 Task: Search one way flight ticket for 3 adults, 3 children in business from Dallas: Dallas Fort Worth International Airport to Greensboro: Piedmont Triad International Airport on 5-1-2023. Choice of flights is Frontier. Number of bags: 4 checked bags. Price is upto 74000. Outbound departure time preference is 10:30.
Action: Mouse moved to (206, 338)
Screenshot: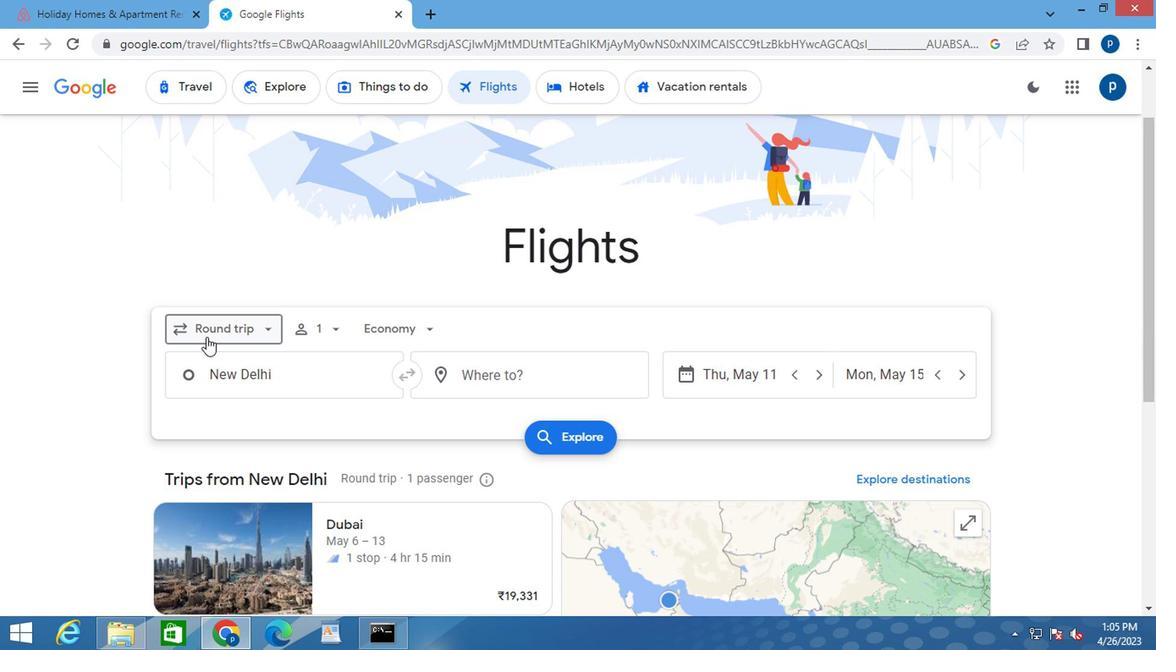 
Action: Mouse pressed left at (206, 338)
Screenshot: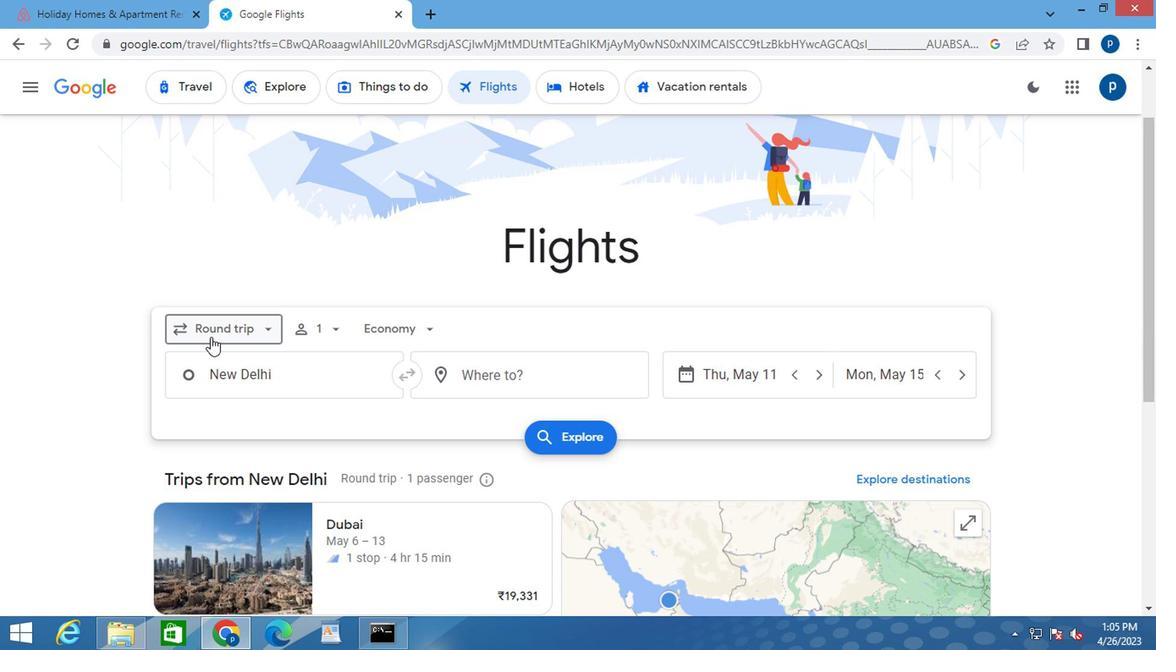 
Action: Mouse moved to (239, 410)
Screenshot: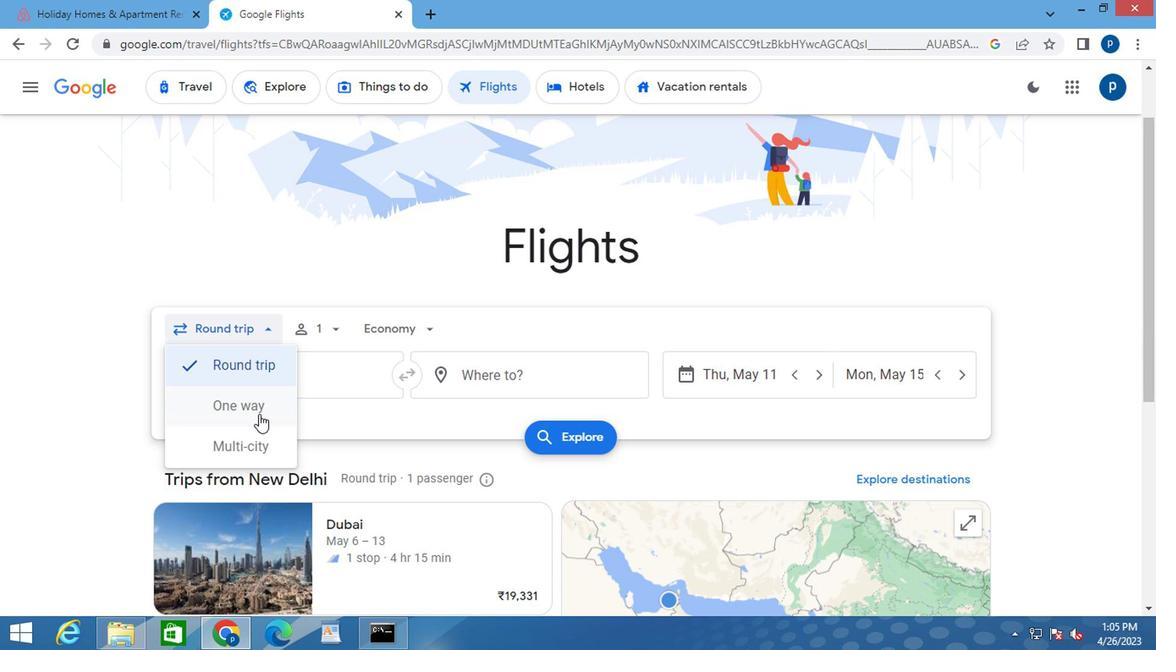 
Action: Mouse pressed left at (239, 410)
Screenshot: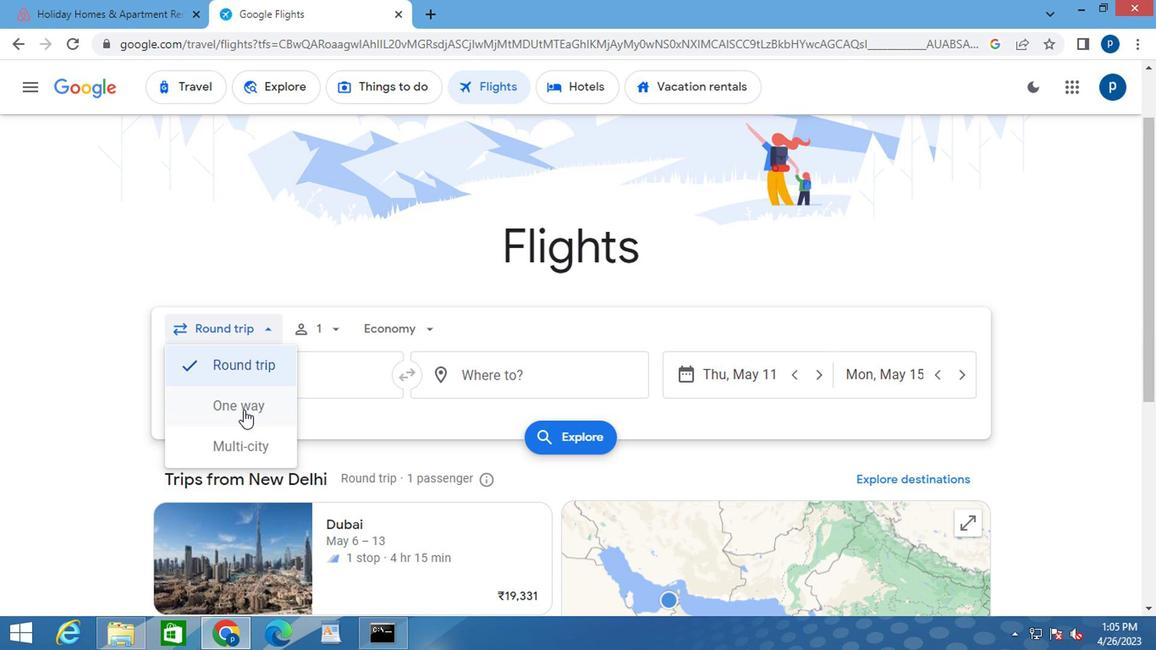 
Action: Mouse moved to (324, 331)
Screenshot: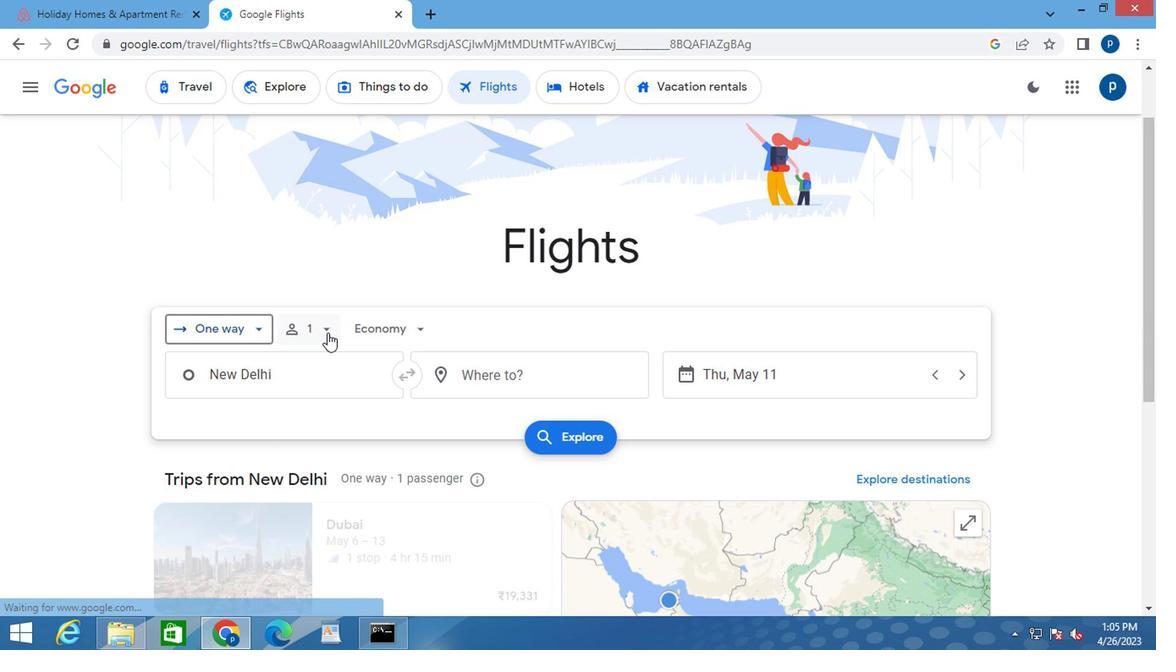
Action: Mouse pressed left at (324, 331)
Screenshot: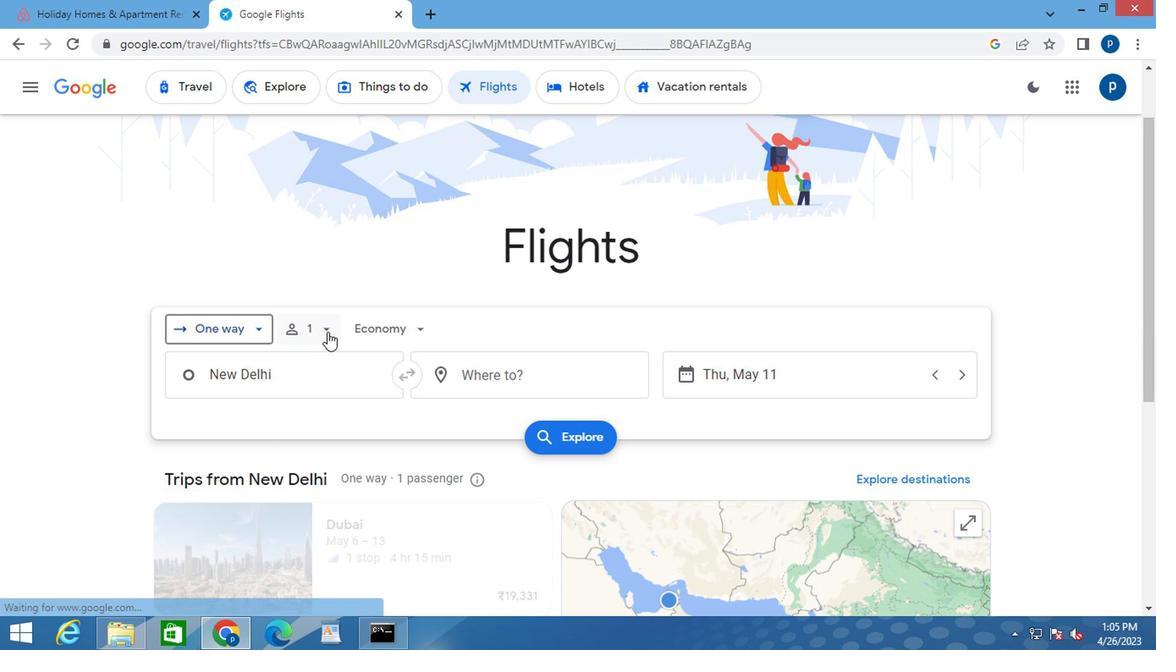 
Action: Mouse moved to (455, 371)
Screenshot: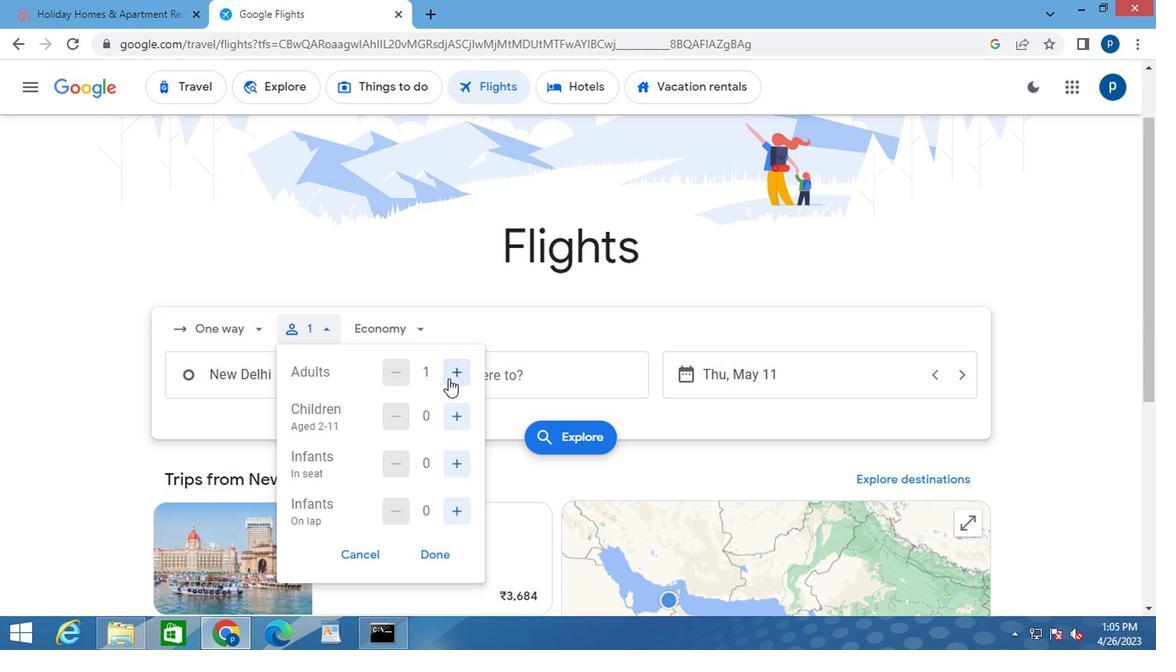 
Action: Mouse pressed left at (455, 371)
Screenshot: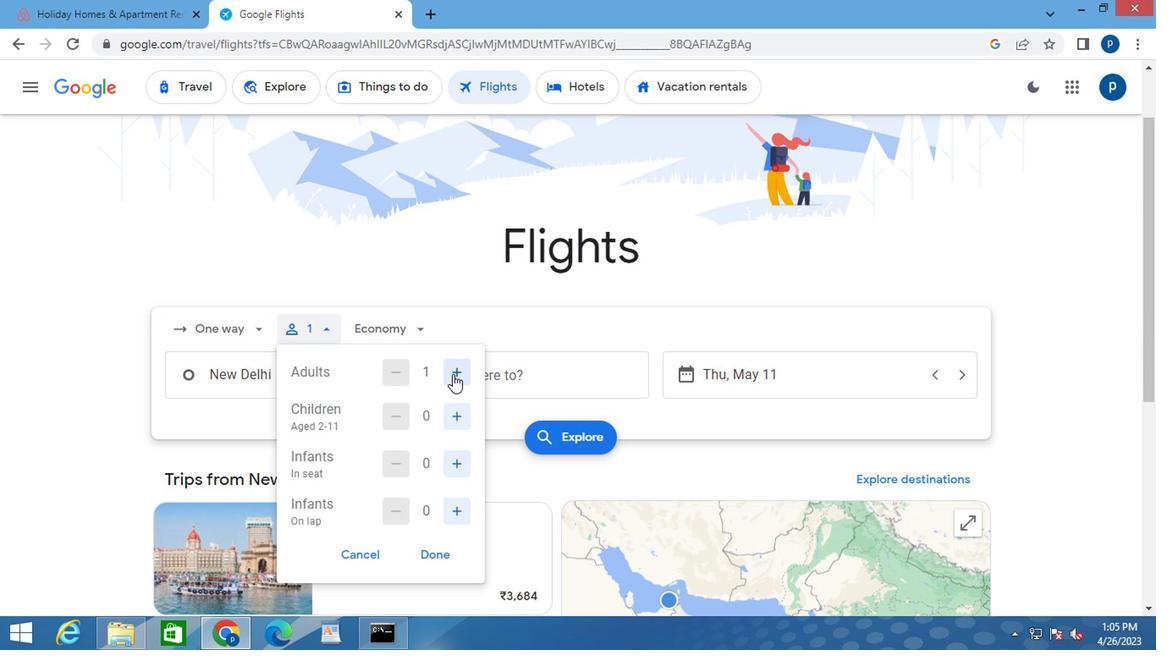 
Action: Mouse pressed left at (455, 371)
Screenshot: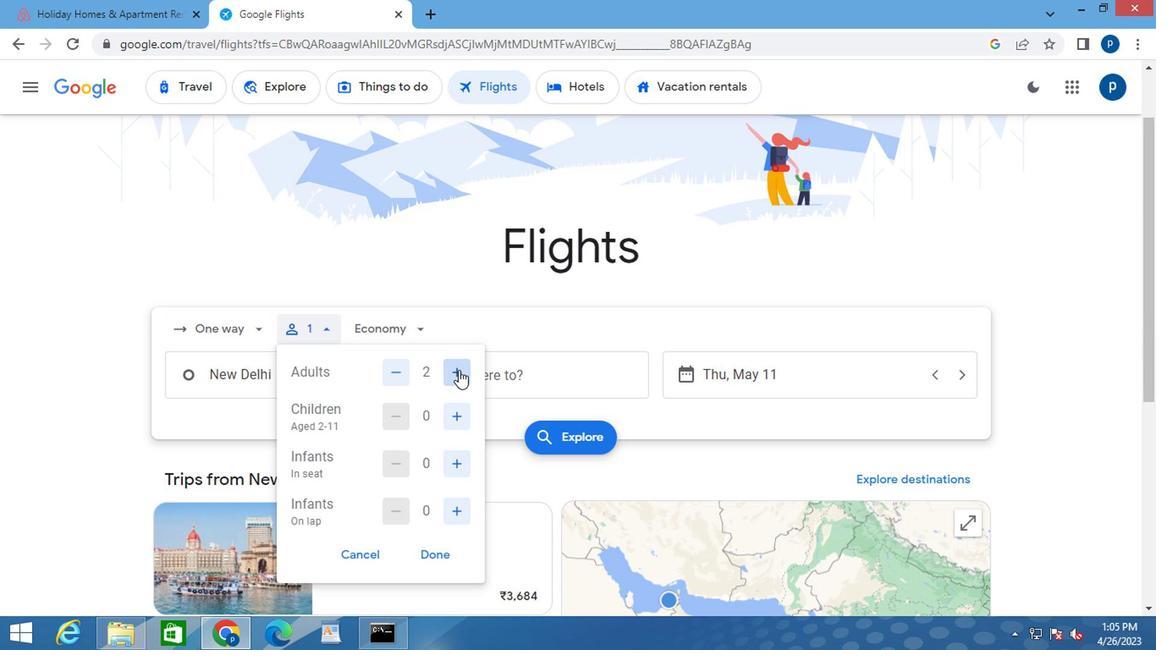 
Action: Mouse moved to (445, 410)
Screenshot: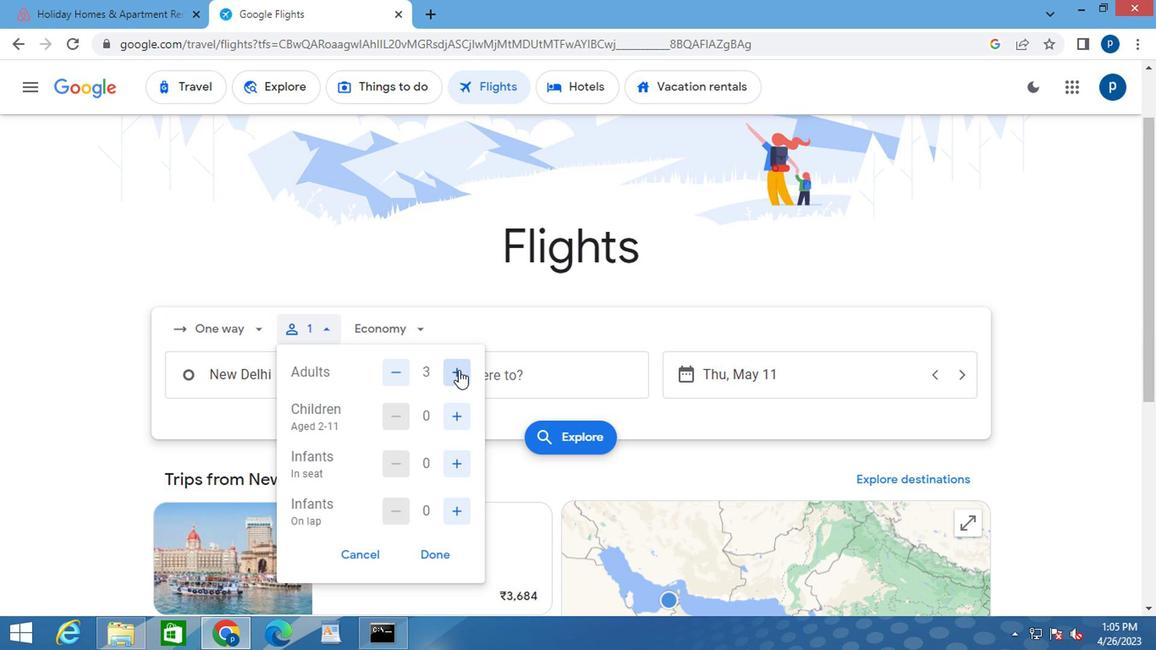 
Action: Mouse pressed left at (445, 410)
Screenshot: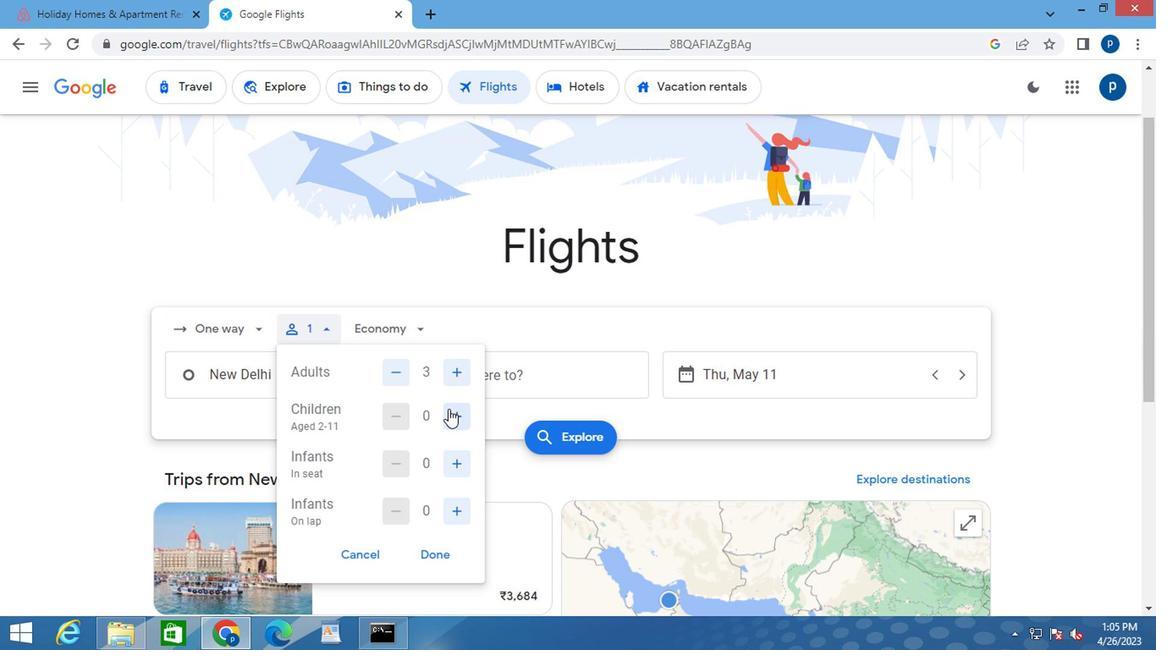 
Action: Mouse pressed left at (445, 410)
Screenshot: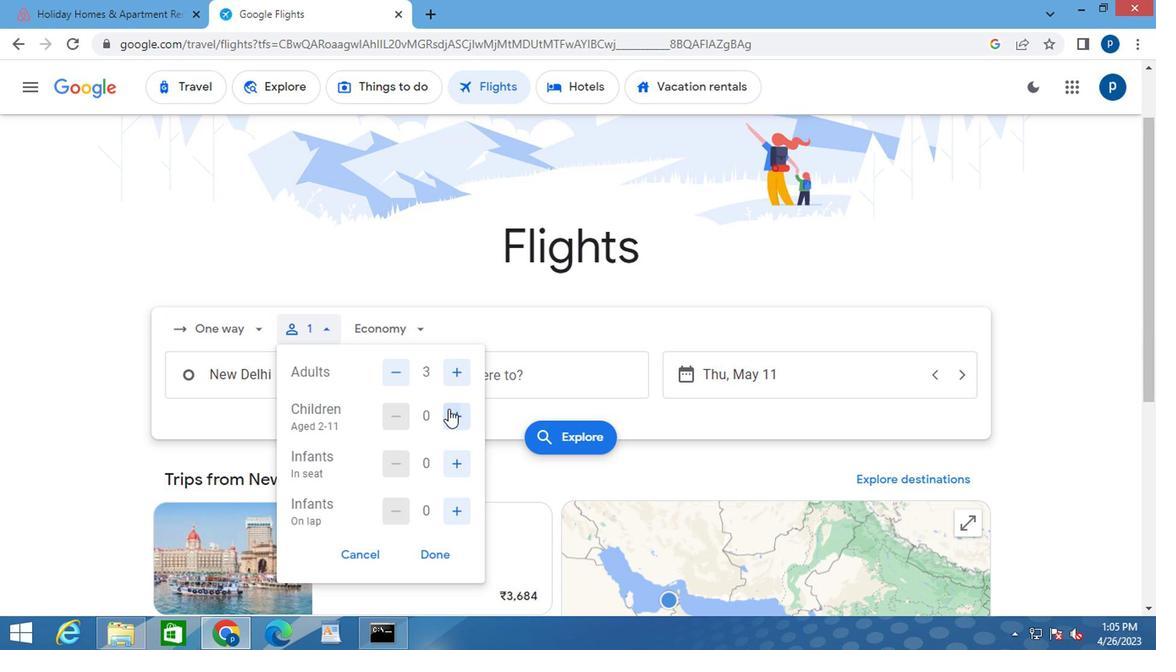 
Action: Mouse pressed left at (445, 410)
Screenshot: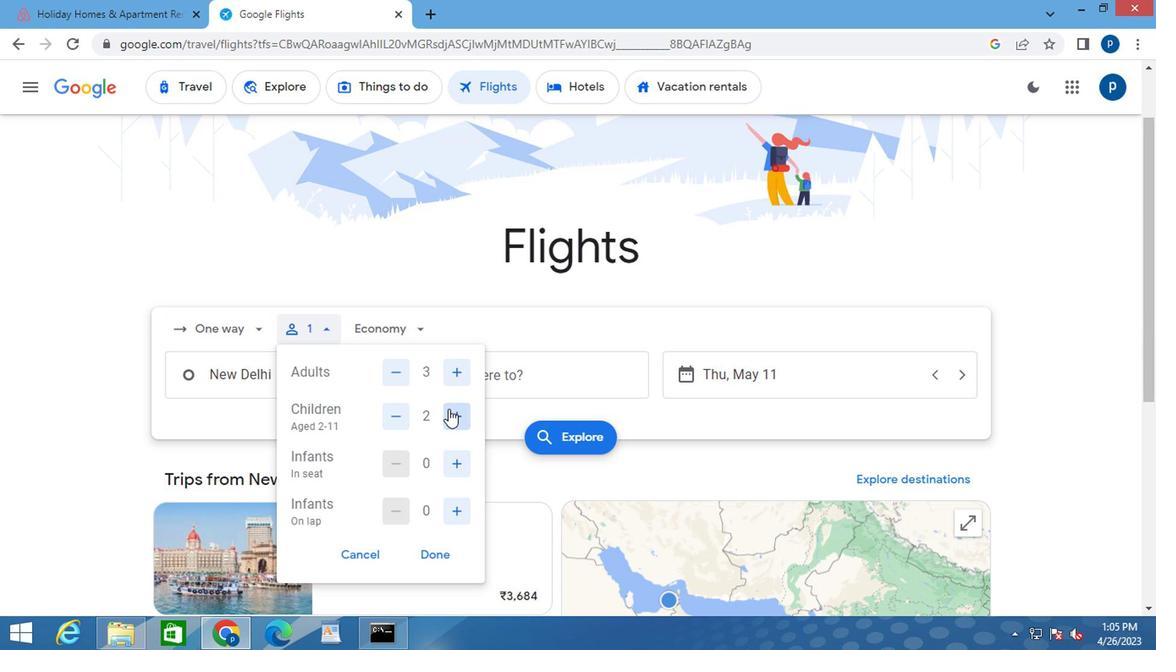 
Action: Mouse moved to (425, 547)
Screenshot: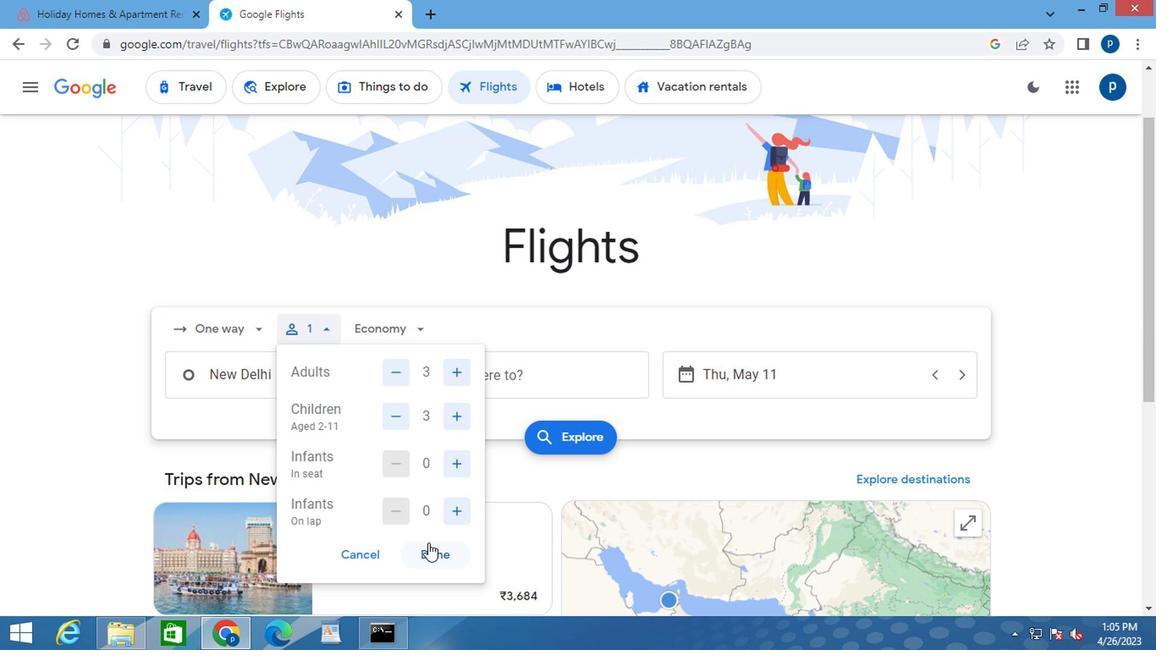 
Action: Mouse pressed left at (425, 547)
Screenshot: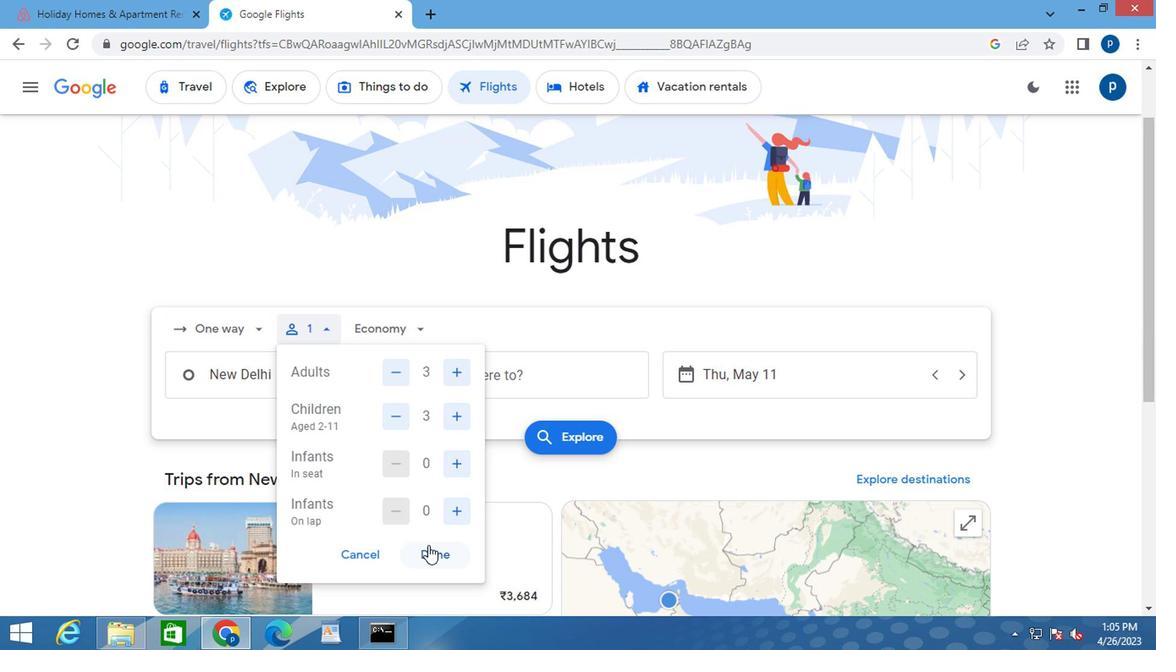 
Action: Mouse moved to (378, 321)
Screenshot: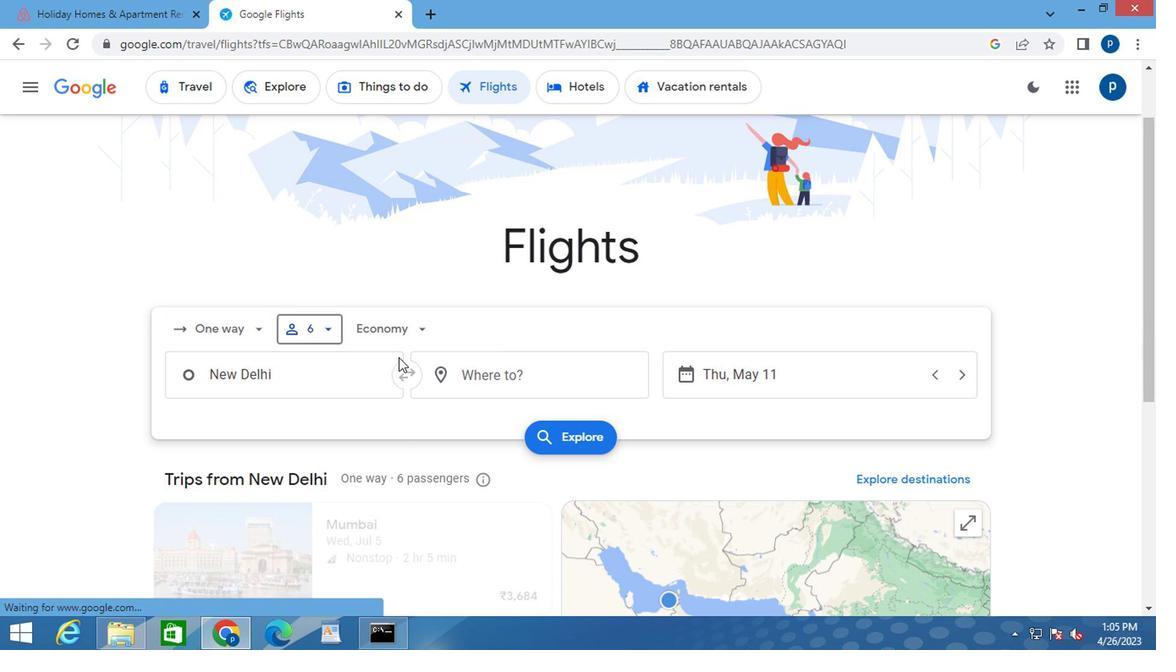 
Action: Mouse pressed left at (378, 321)
Screenshot: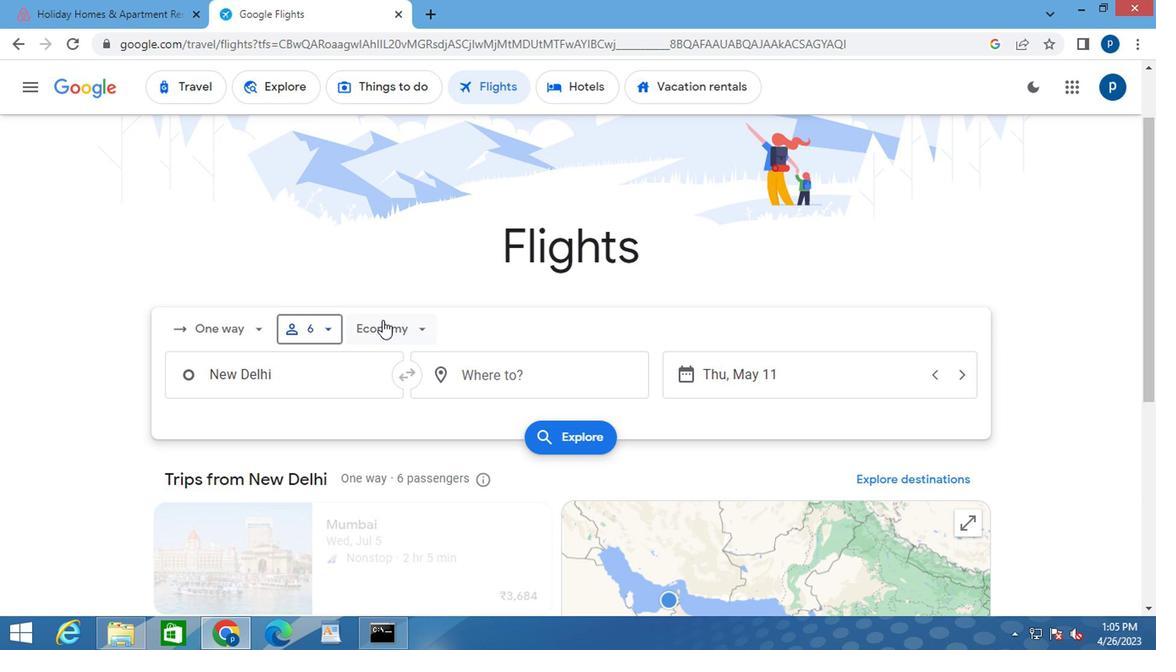 
Action: Mouse moved to (418, 441)
Screenshot: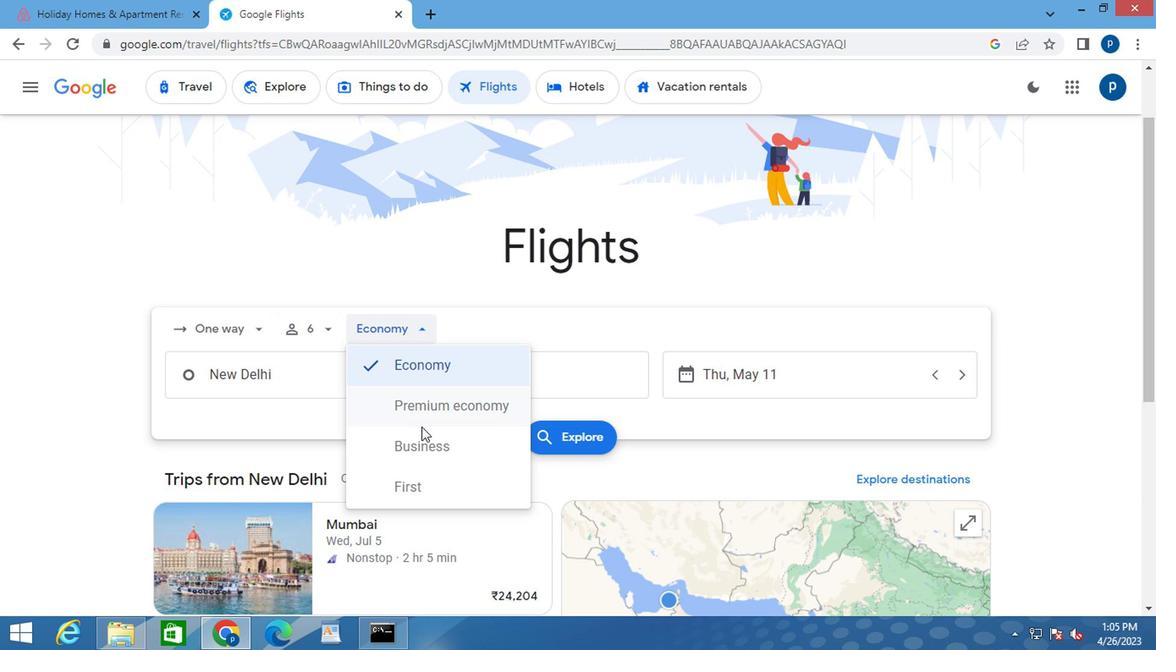 
Action: Mouse pressed left at (418, 441)
Screenshot: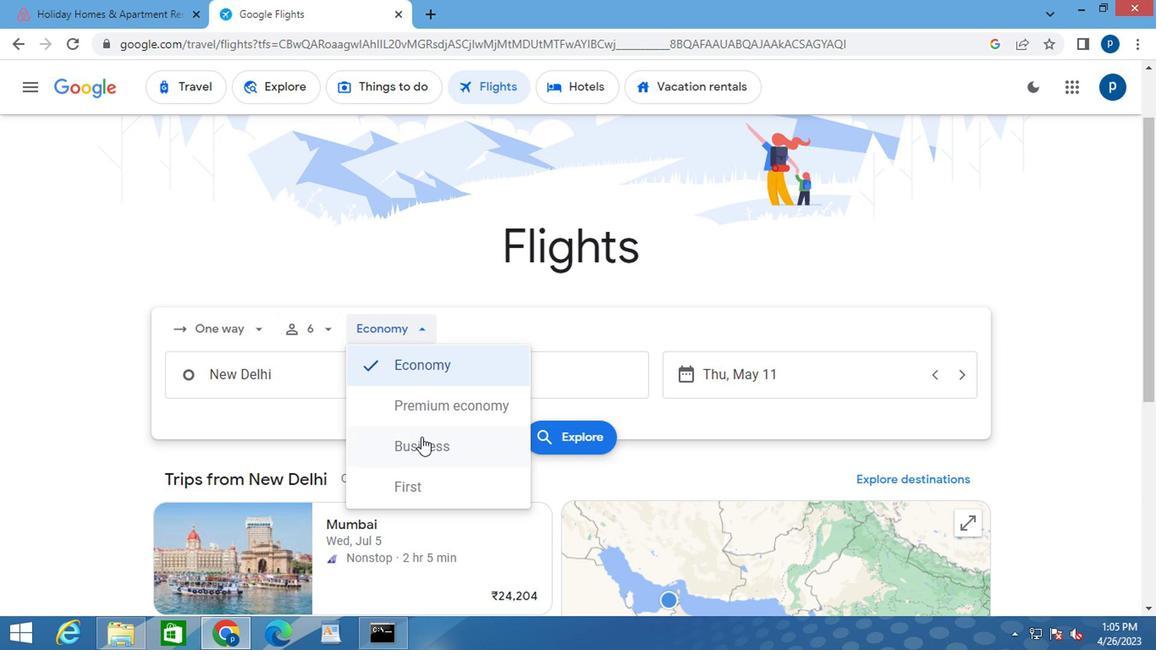 
Action: Mouse moved to (283, 374)
Screenshot: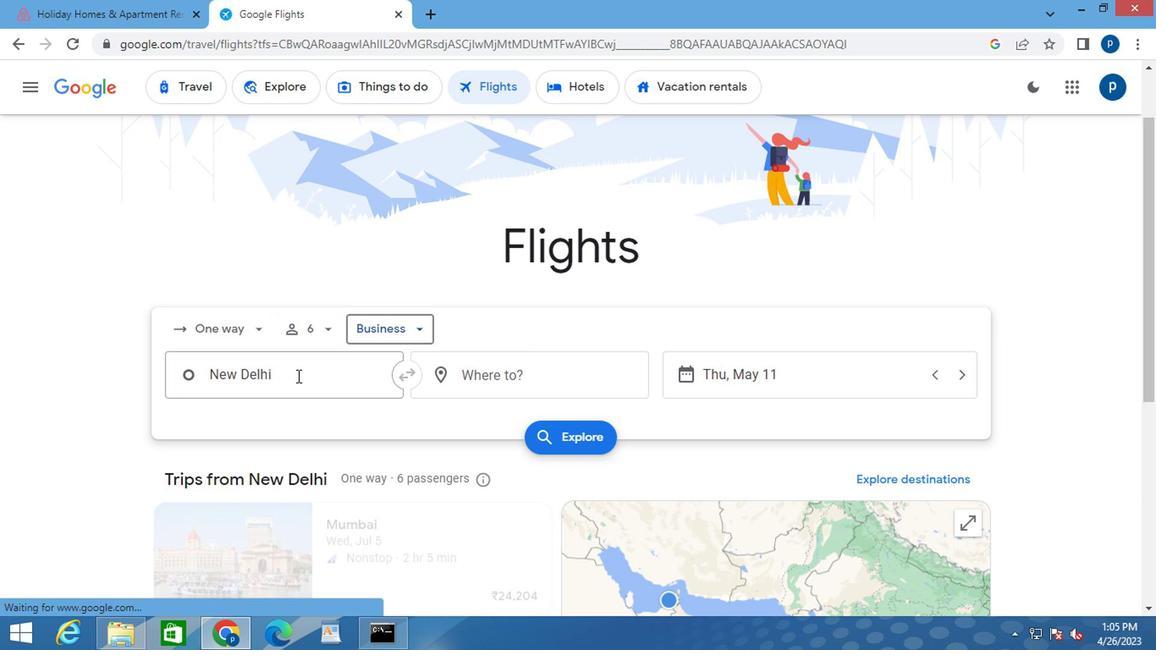 
Action: Mouse pressed left at (283, 374)
Screenshot: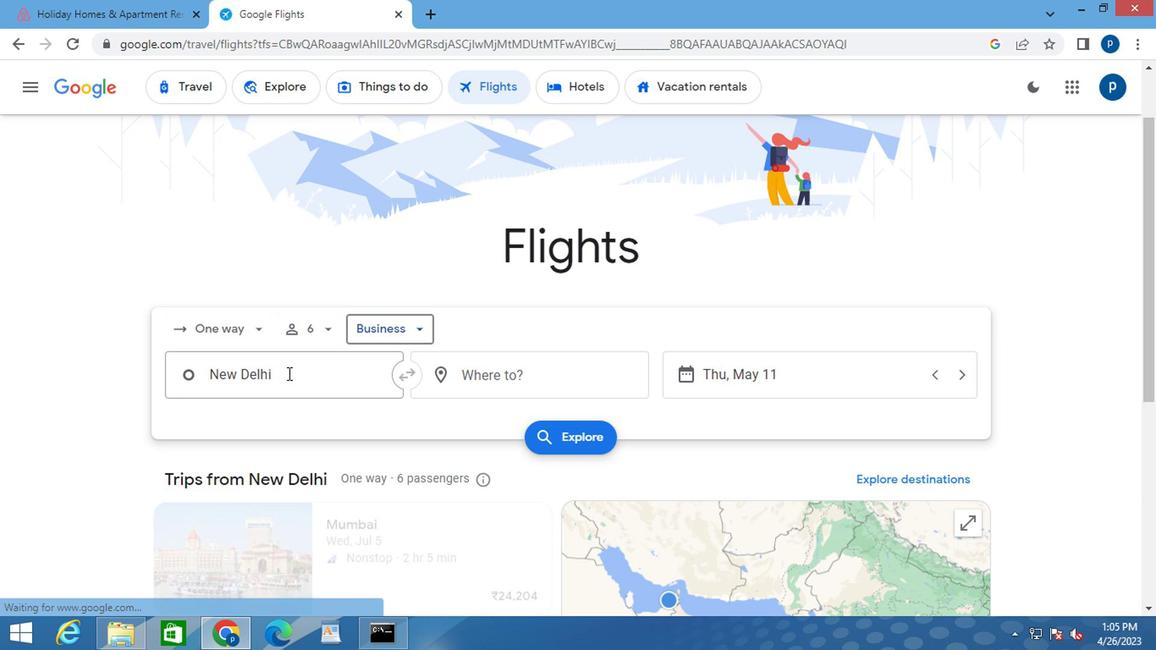 
Action: Mouse pressed left at (283, 374)
Screenshot: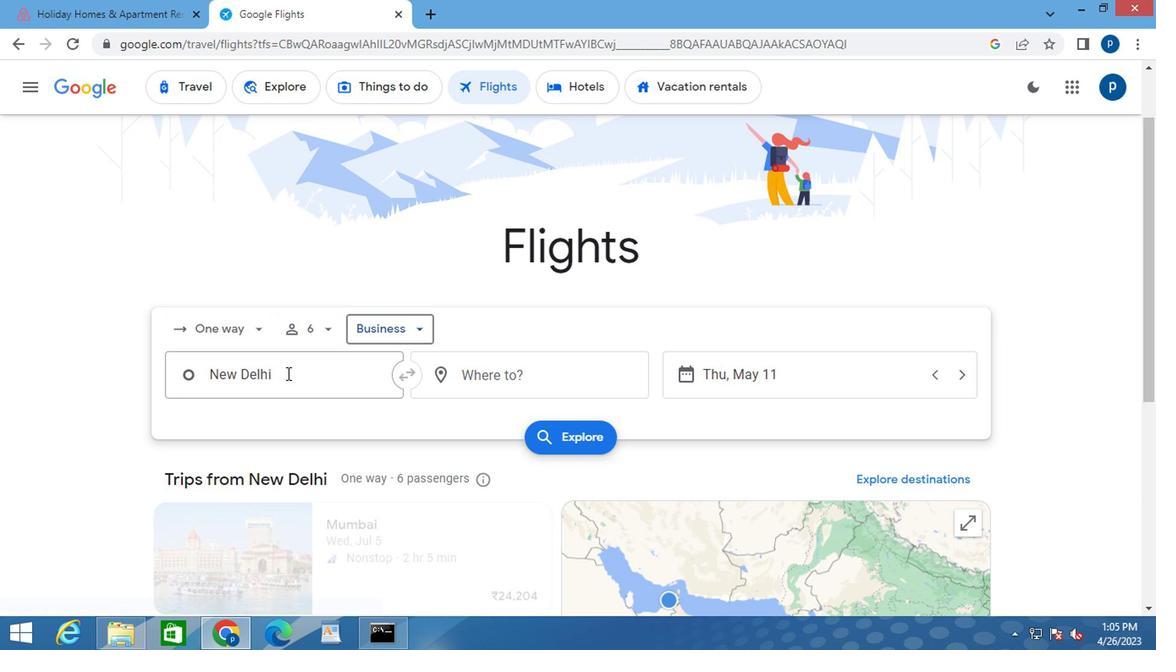 
Action: Mouse moved to (283, 374)
Screenshot: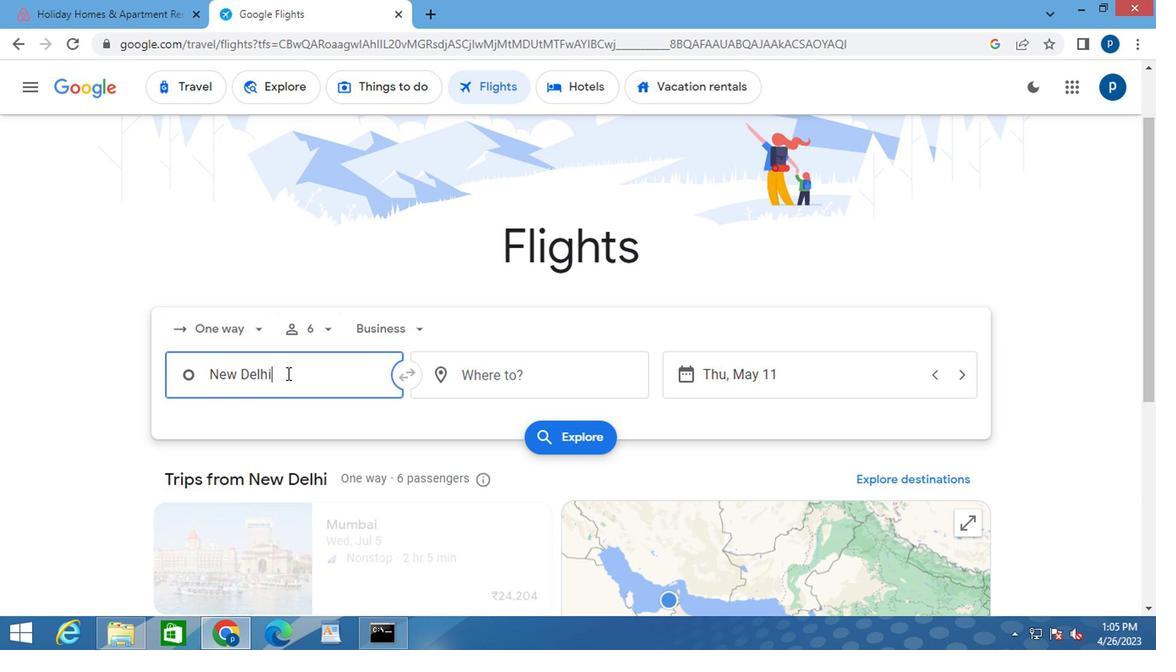 
Action: Key pressed <Key.delete>d<Key.caps_lock>allas<Key.space>
Screenshot: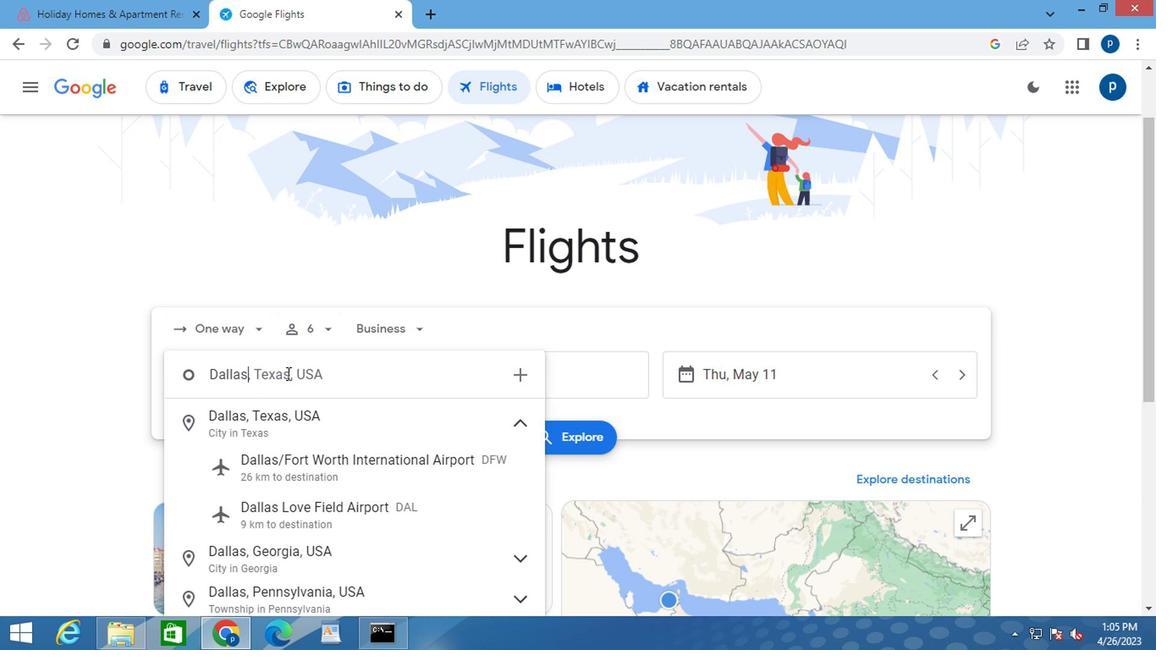 
Action: Mouse moved to (318, 474)
Screenshot: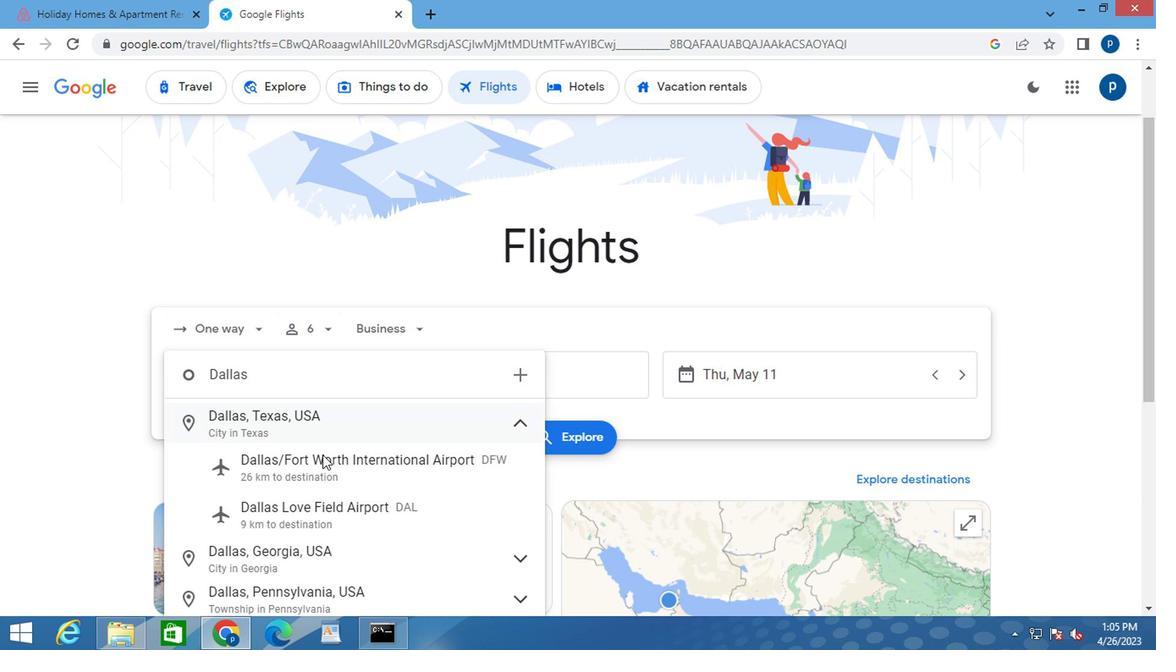 
Action: Mouse pressed left at (318, 474)
Screenshot: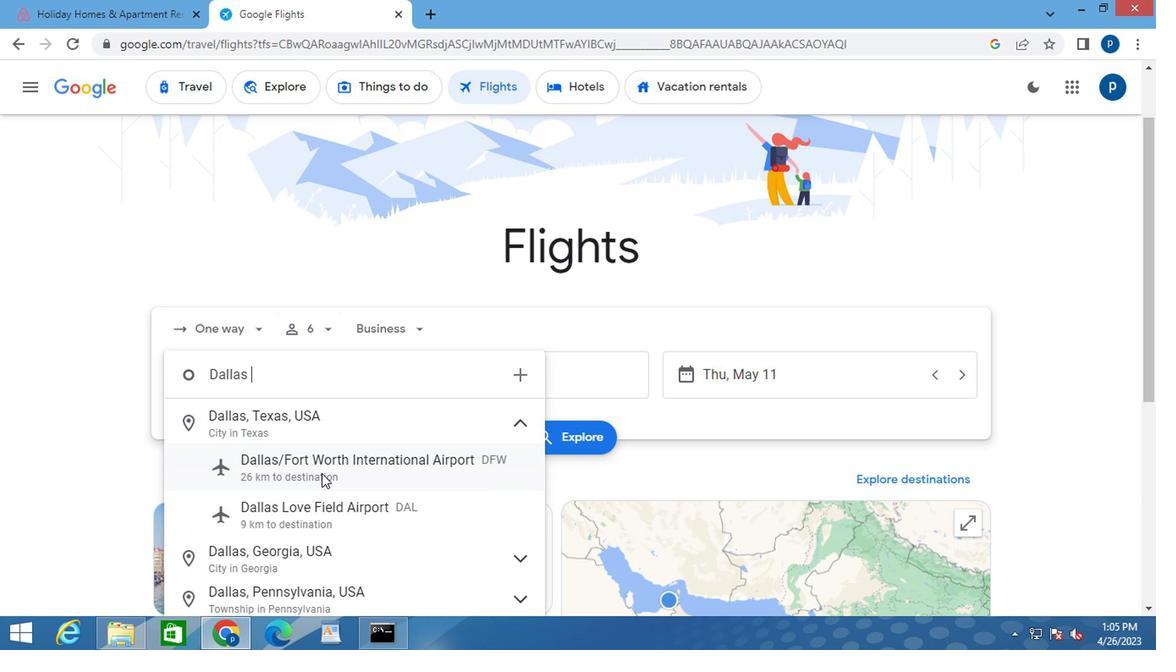 
Action: Mouse moved to (465, 380)
Screenshot: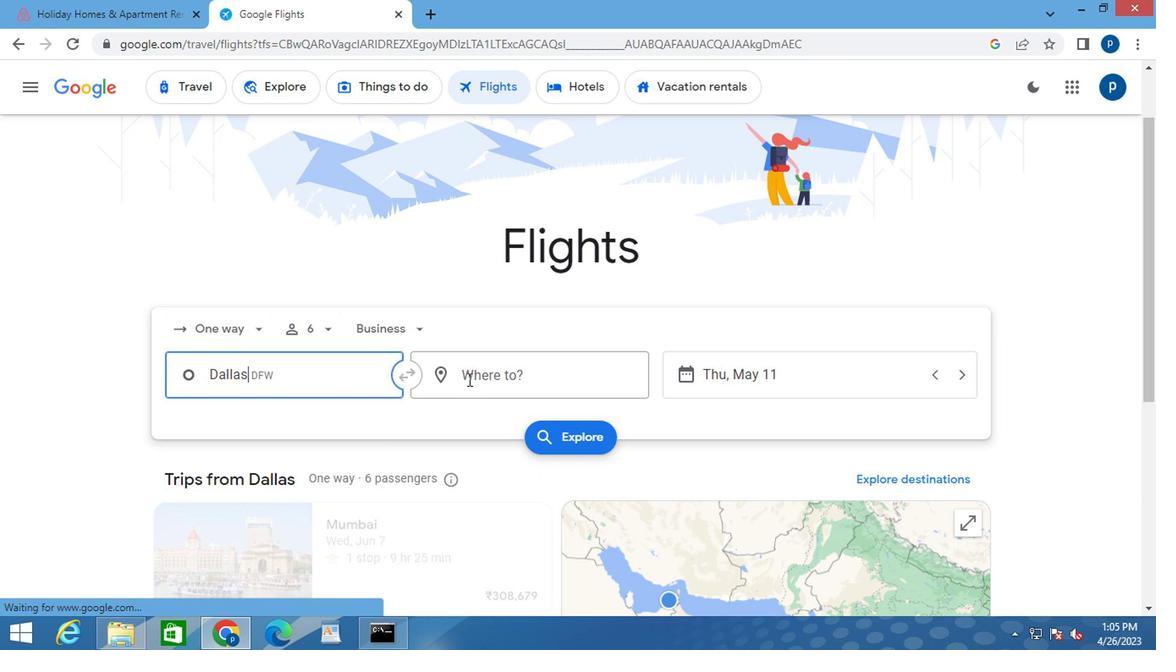 
Action: Mouse pressed left at (465, 380)
Screenshot: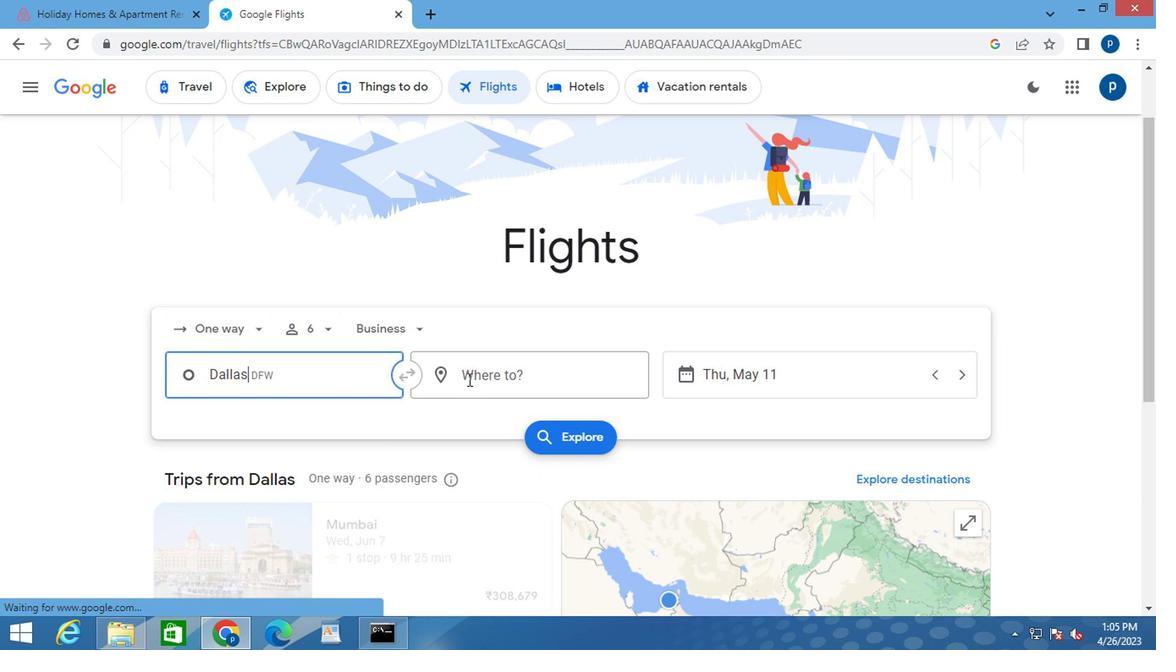 
Action: Key pressed <Key.caps_lock>p<Key.caps_lock>iedm
Screenshot: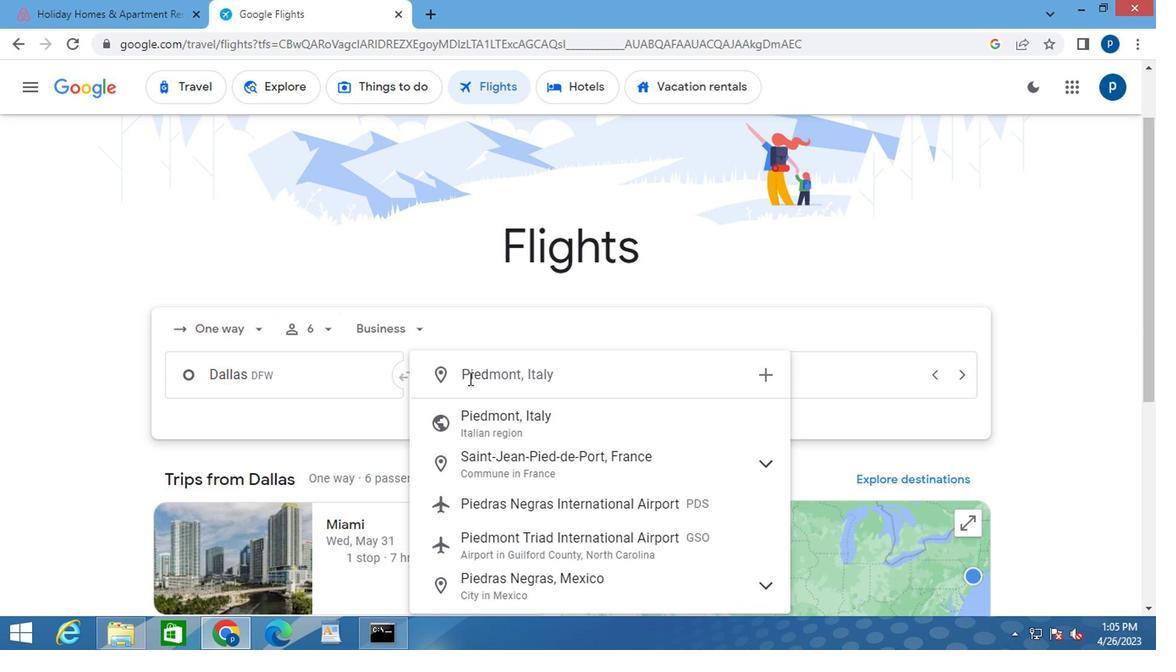 
Action: Mouse moved to (488, 459)
Screenshot: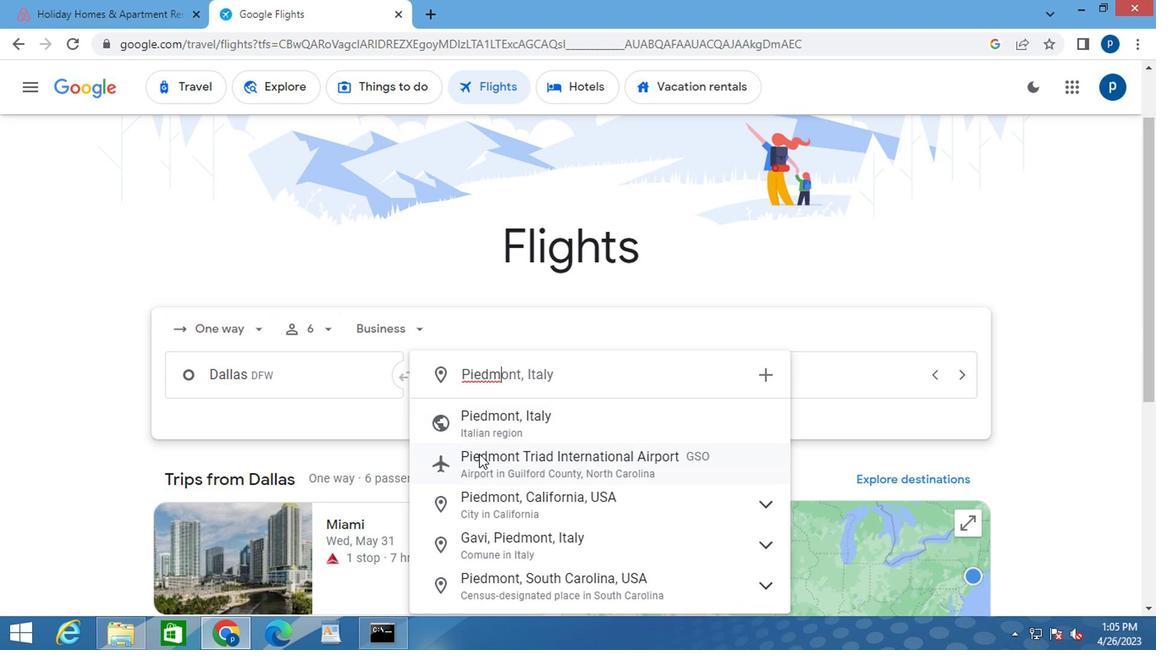 
Action: Mouse pressed left at (488, 459)
Screenshot: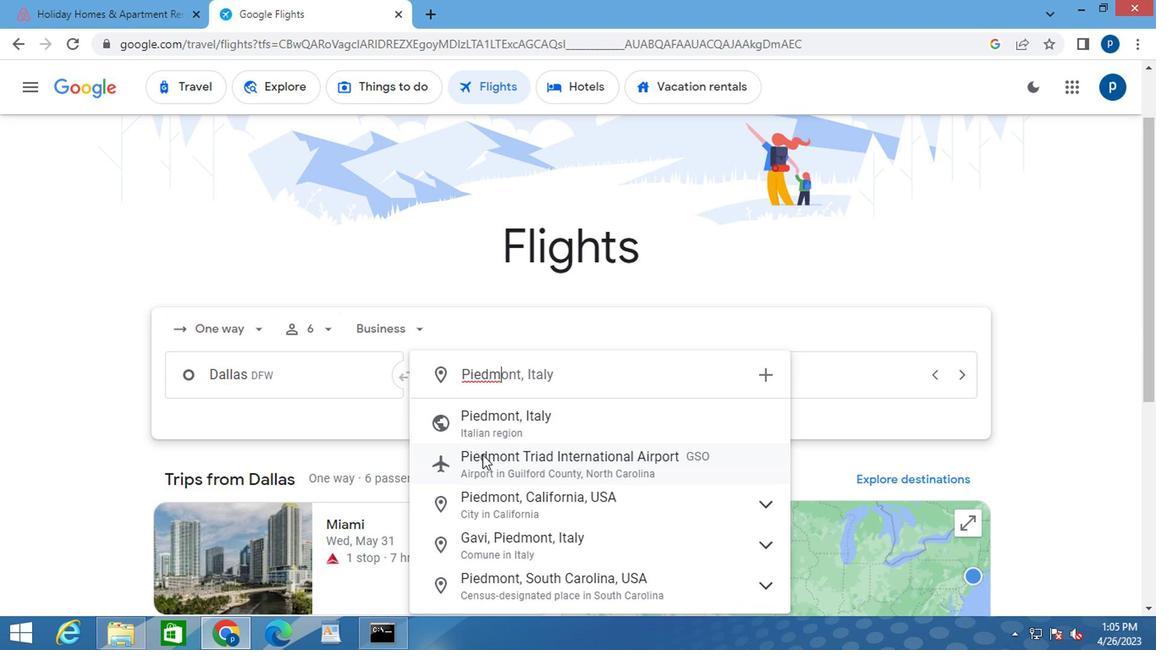 
Action: Mouse moved to (679, 377)
Screenshot: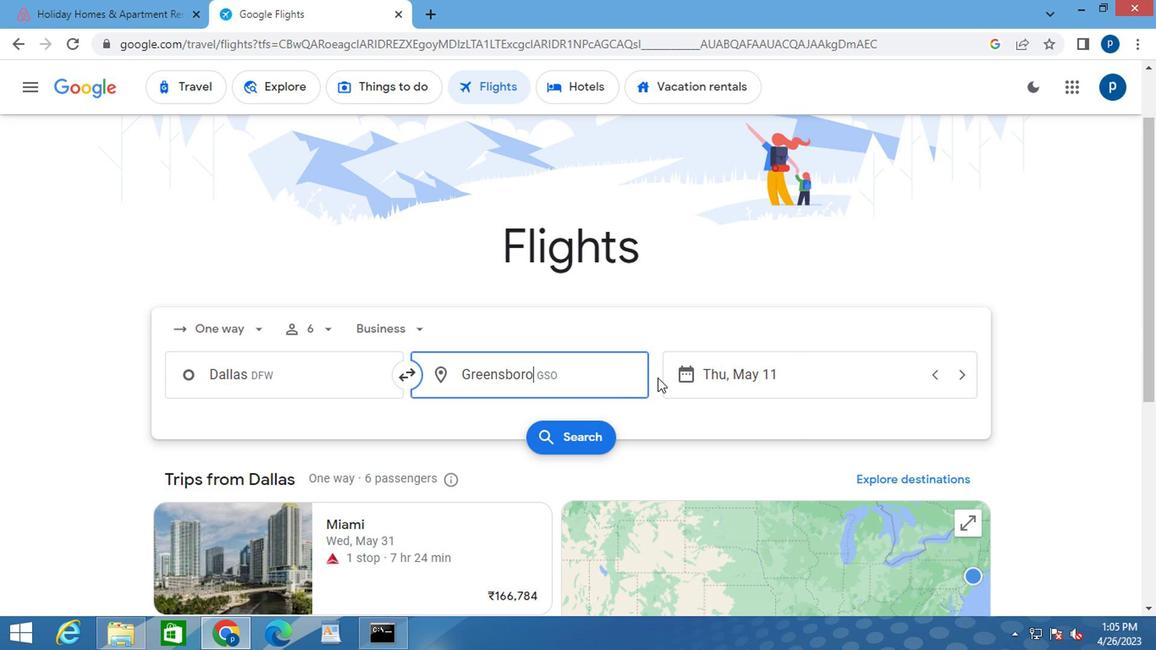 
Action: Mouse pressed left at (679, 377)
Screenshot: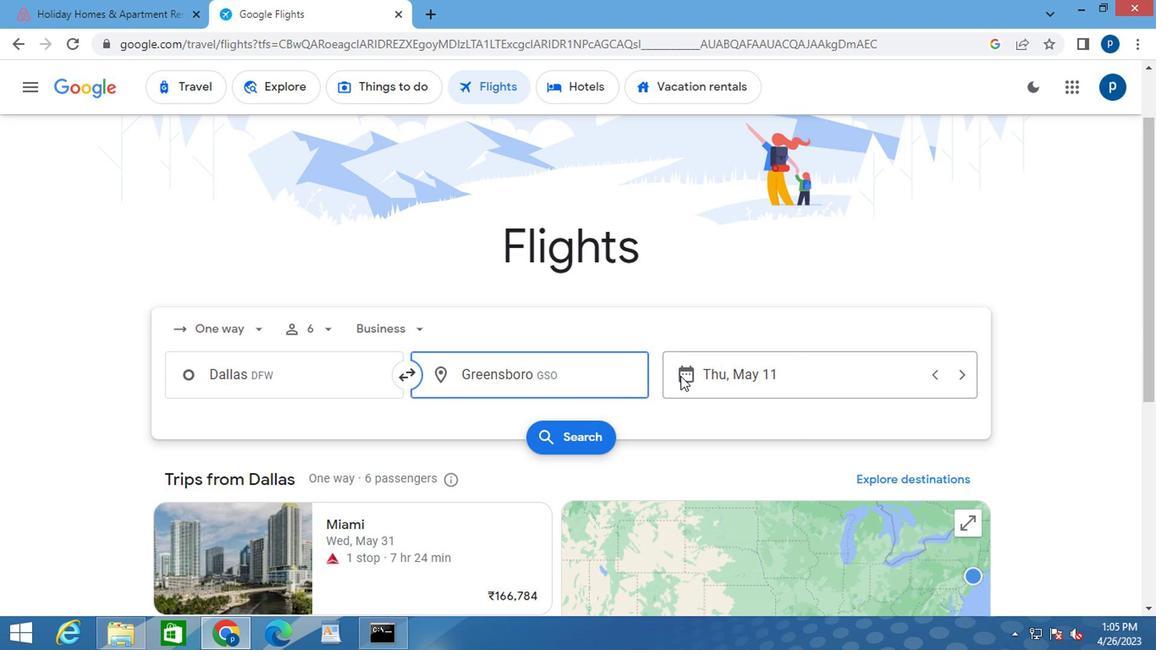 
Action: Mouse moved to (739, 295)
Screenshot: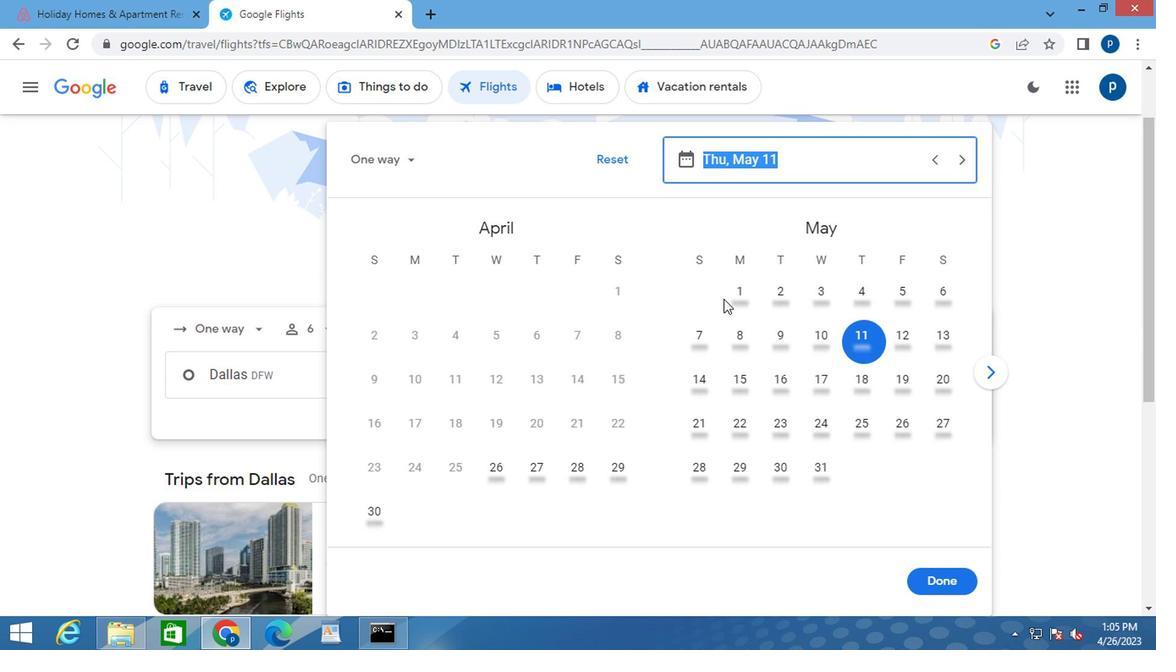 
Action: Mouse pressed left at (739, 295)
Screenshot: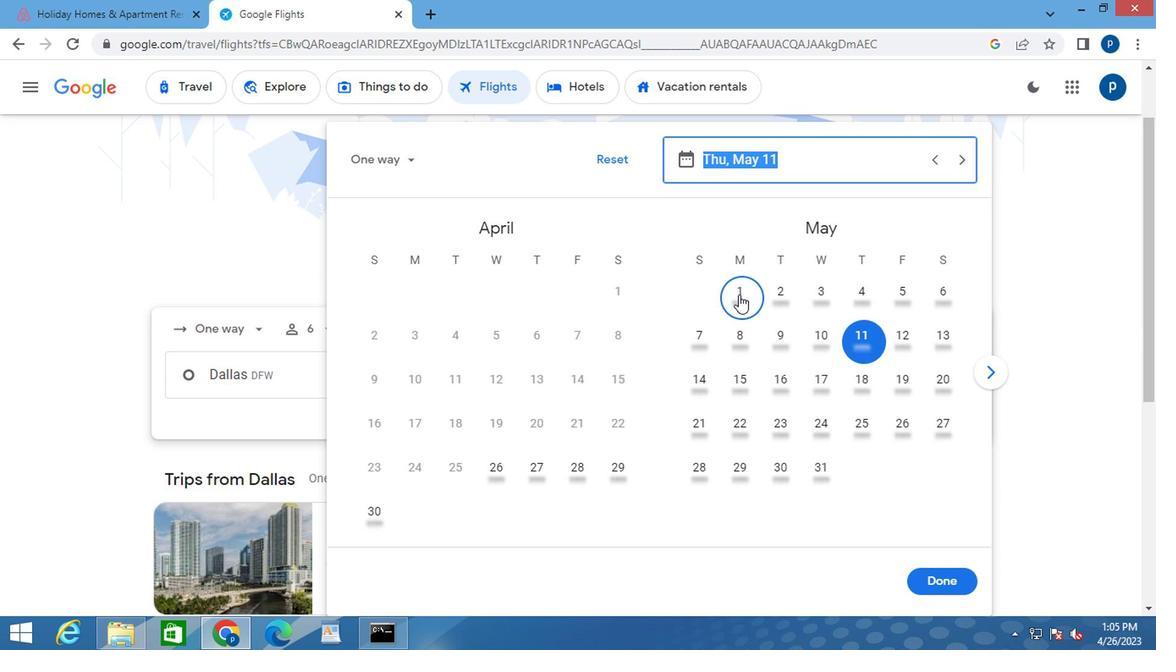 
Action: Mouse moved to (935, 571)
Screenshot: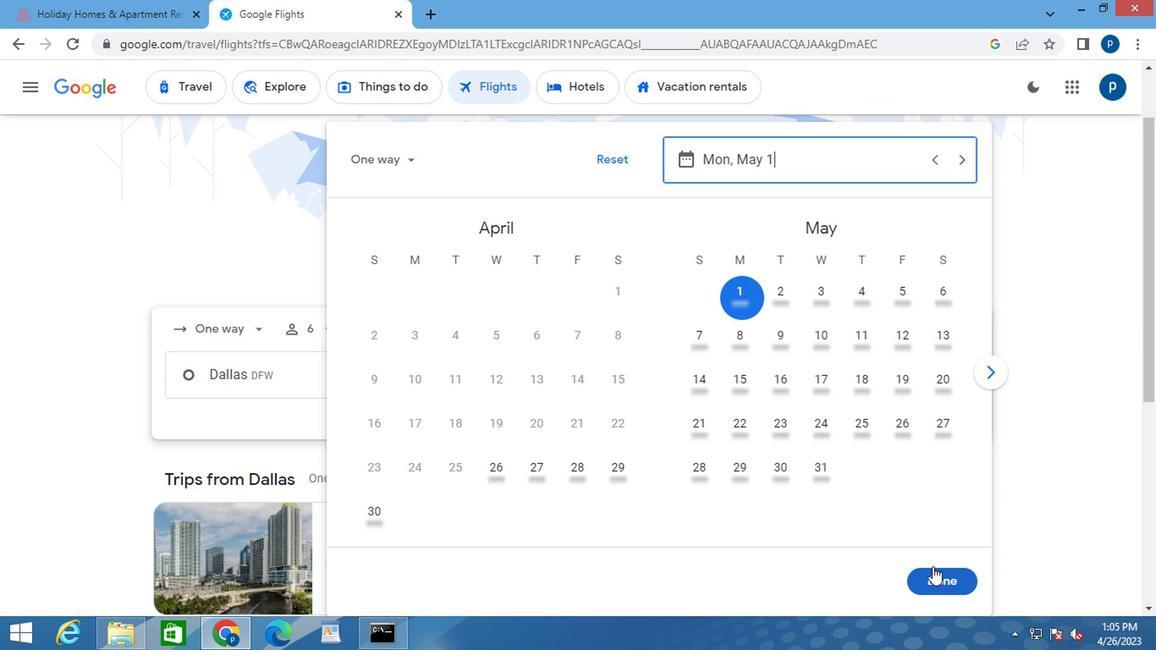 
Action: Mouse pressed left at (935, 571)
Screenshot: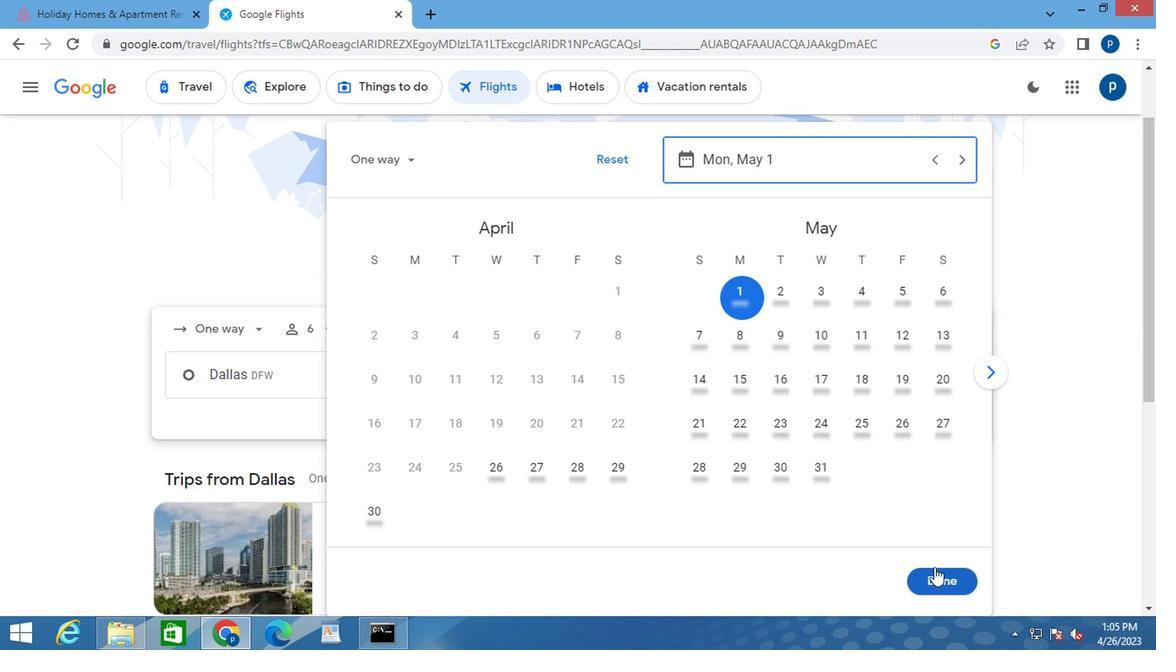 
Action: Mouse moved to (557, 433)
Screenshot: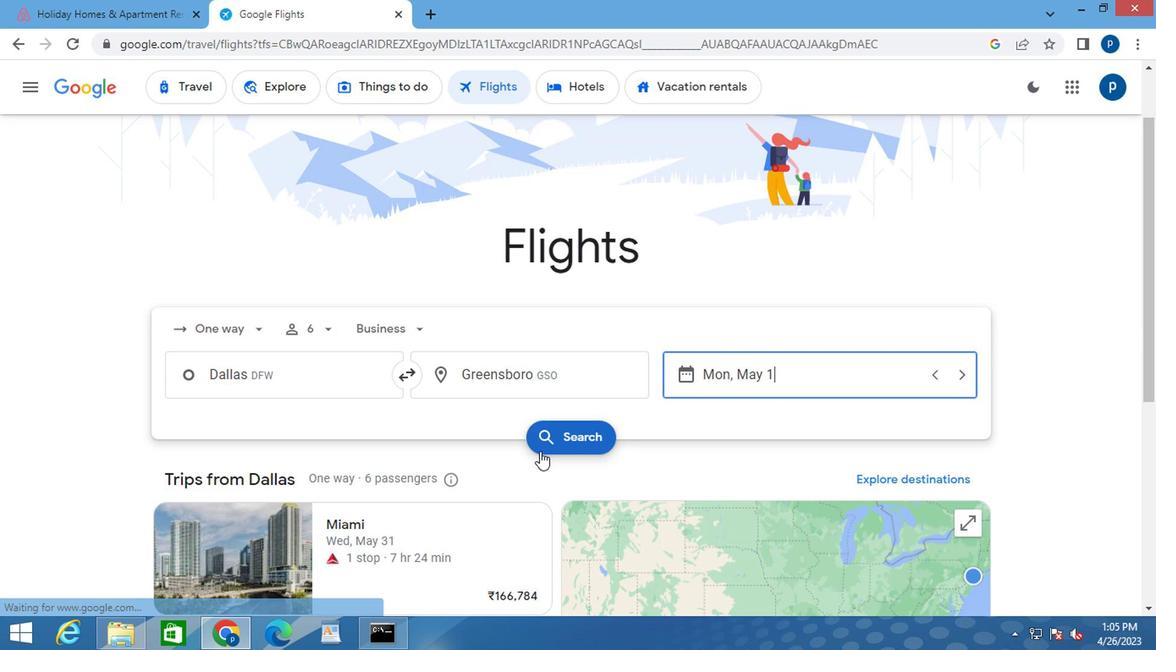 
Action: Mouse pressed left at (557, 433)
Screenshot: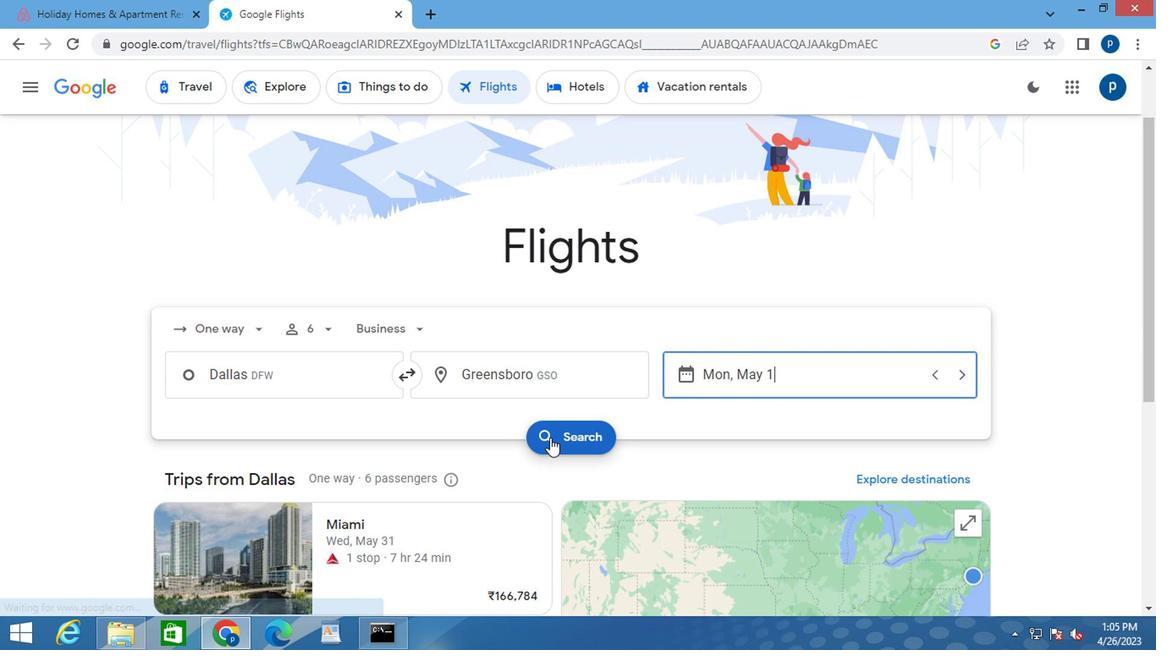 
Action: Mouse moved to (177, 245)
Screenshot: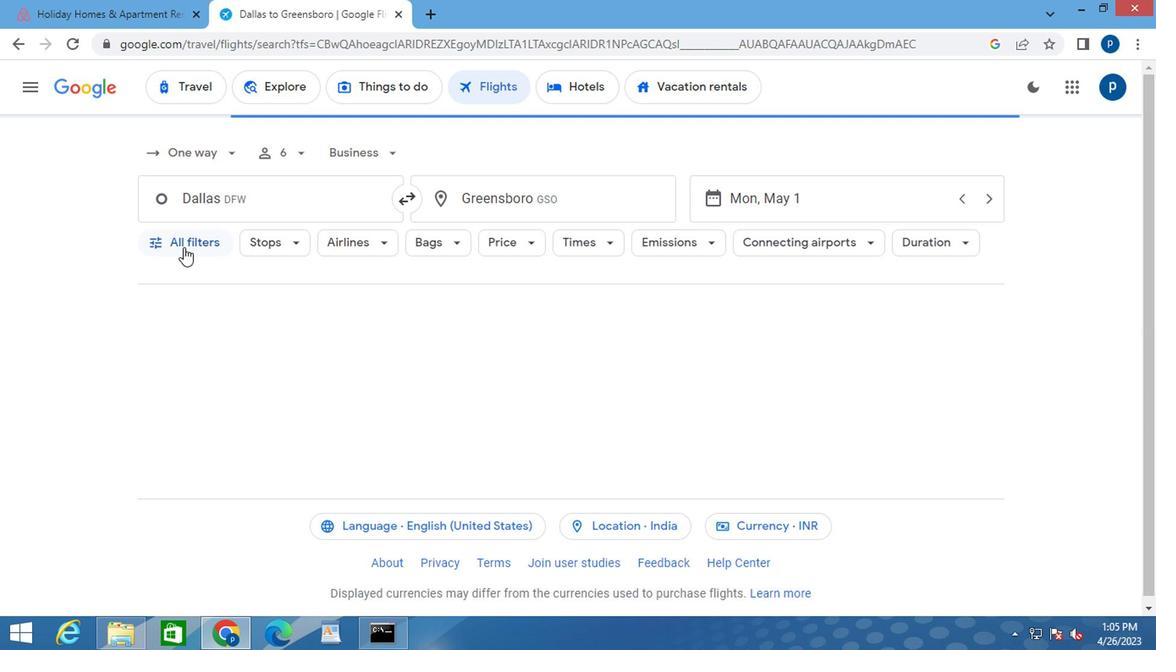
Action: Mouse pressed left at (177, 245)
Screenshot: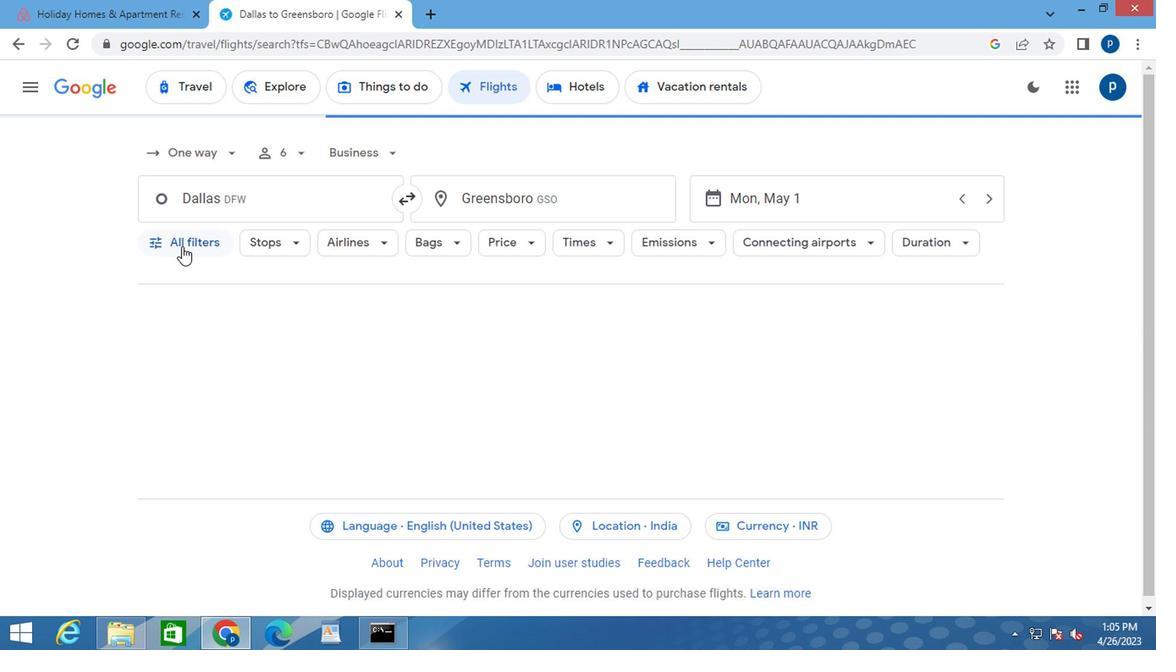 
Action: Mouse moved to (243, 403)
Screenshot: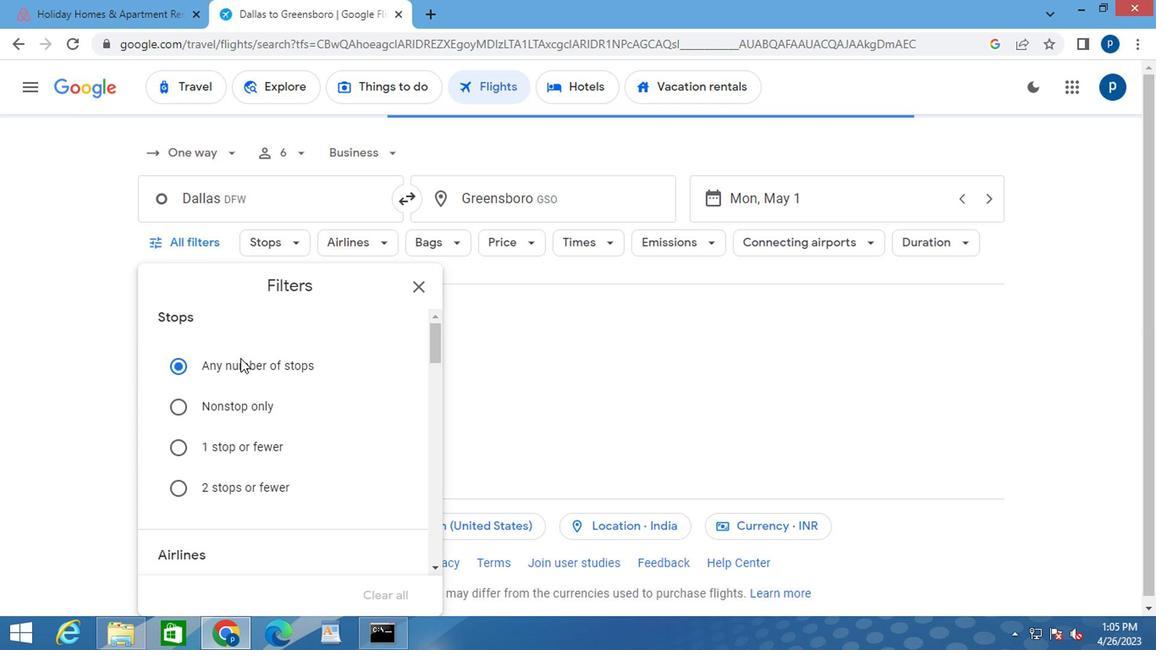 
Action: Mouse scrolled (243, 403) with delta (0, 0)
Screenshot: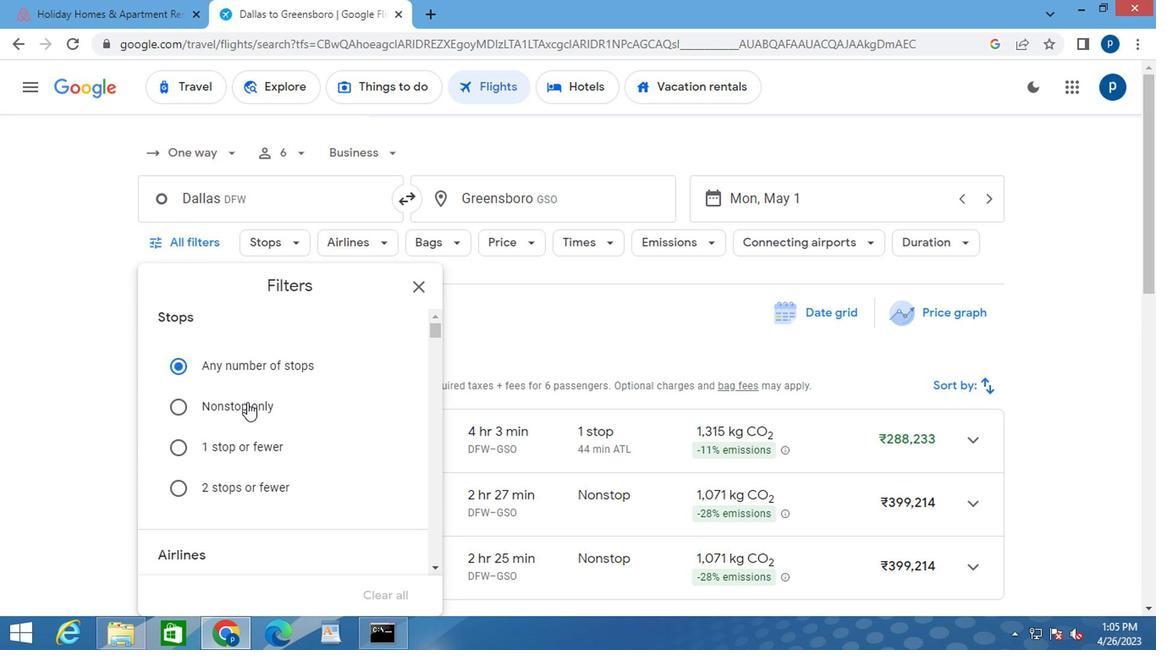 
Action: Mouse scrolled (243, 403) with delta (0, 0)
Screenshot: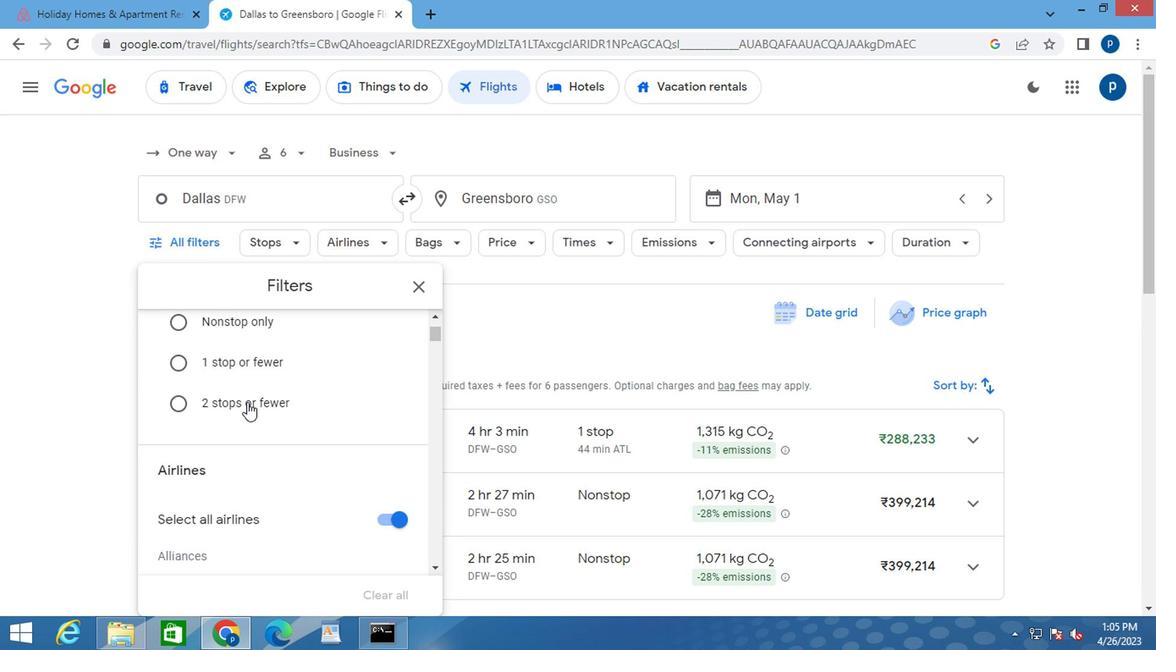 
Action: Mouse moved to (243, 405)
Screenshot: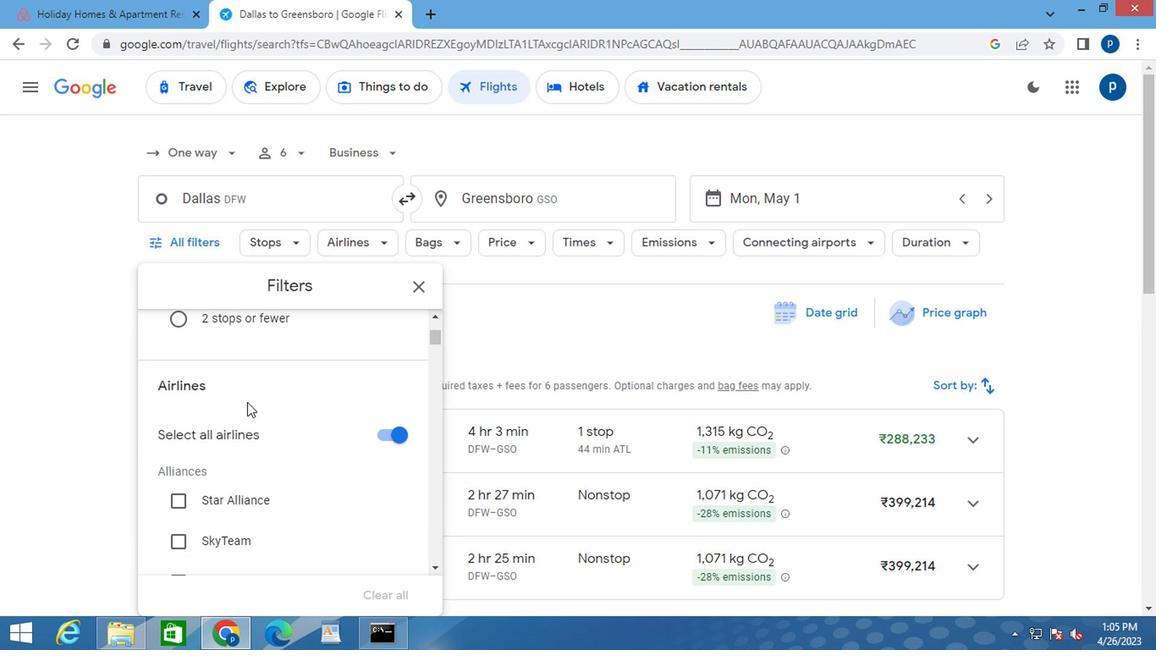 
Action: Mouse scrolled (243, 404) with delta (0, 0)
Screenshot: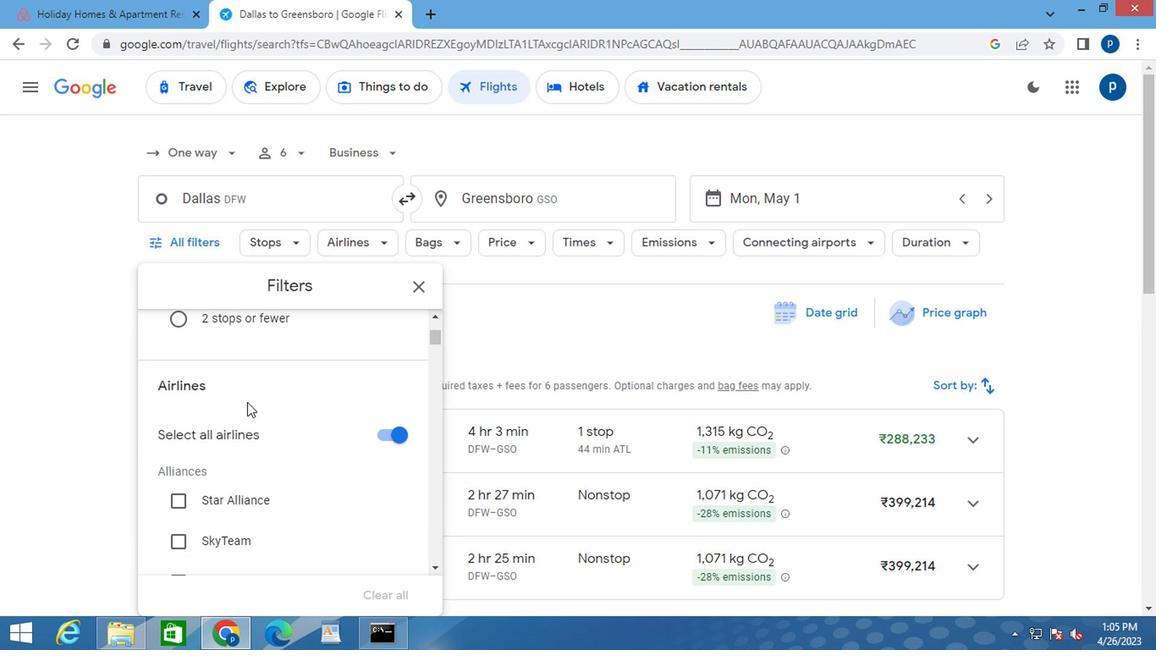 
Action: Mouse moved to (244, 407)
Screenshot: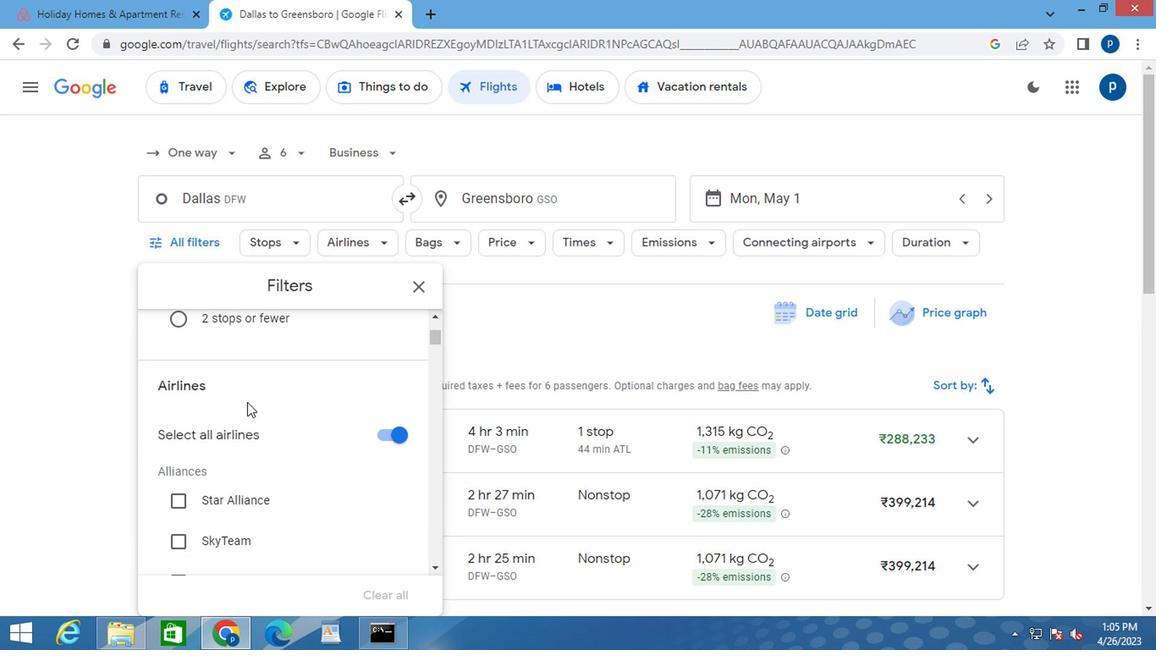 
Action: Mouse scrolled (244, 406) with delta (0, -1)
Screenshot: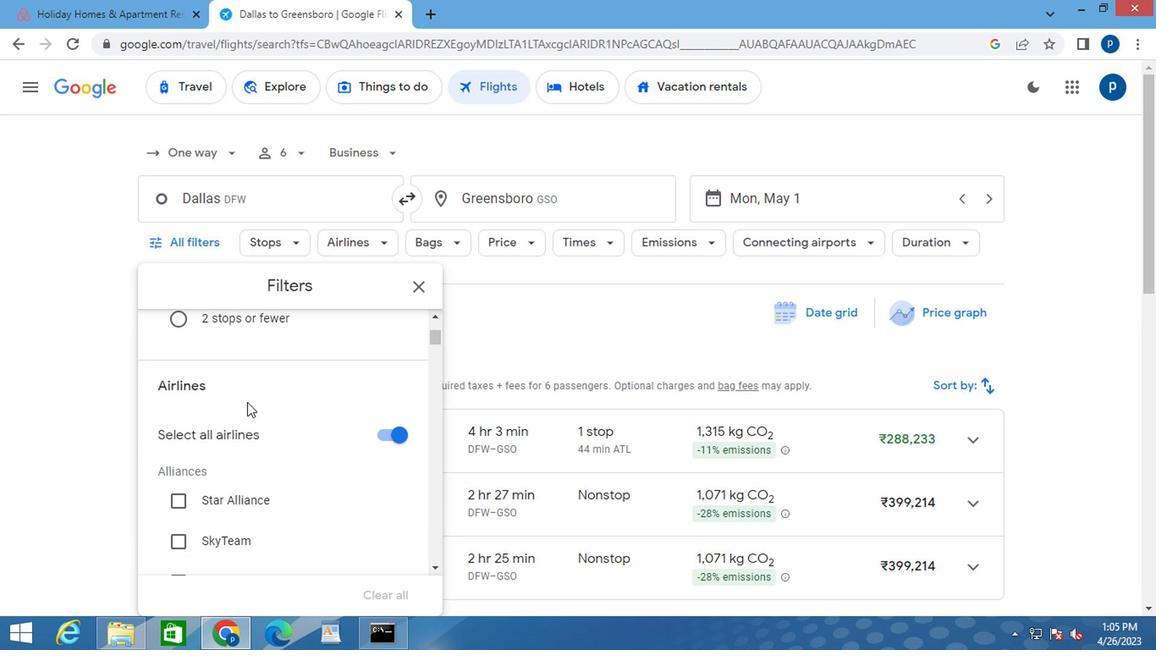 
Action: Mouse moved to (266, 414)
Screenshot: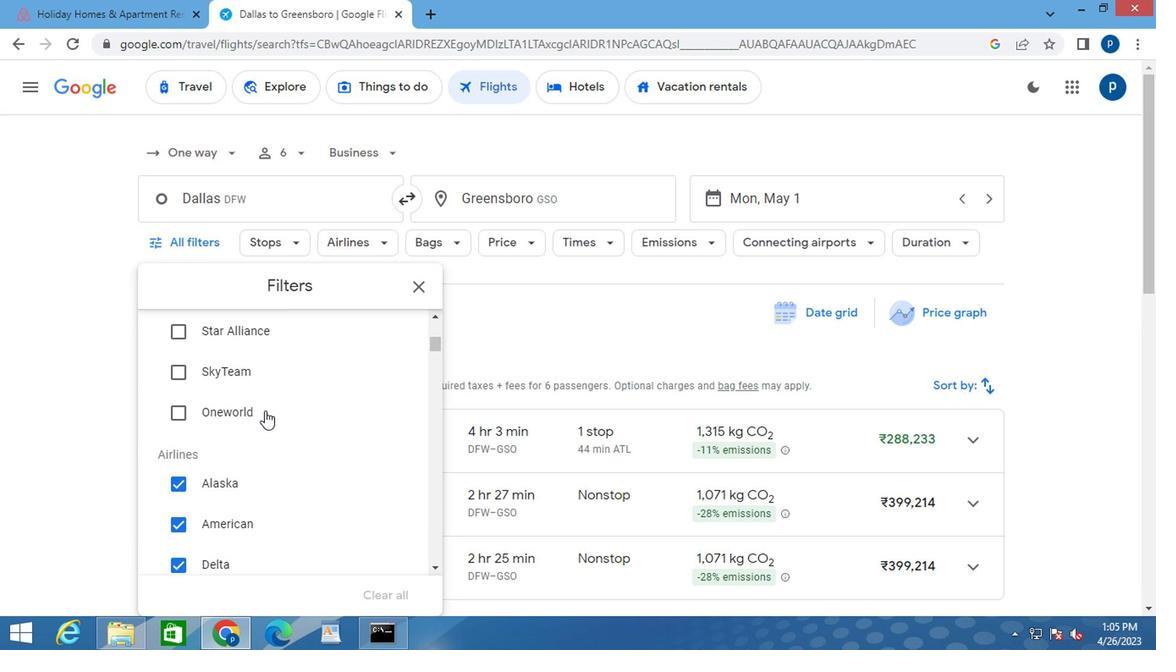 
Action: Mouse scrolled (266, 413) with delta (0, 0)
Screenshot: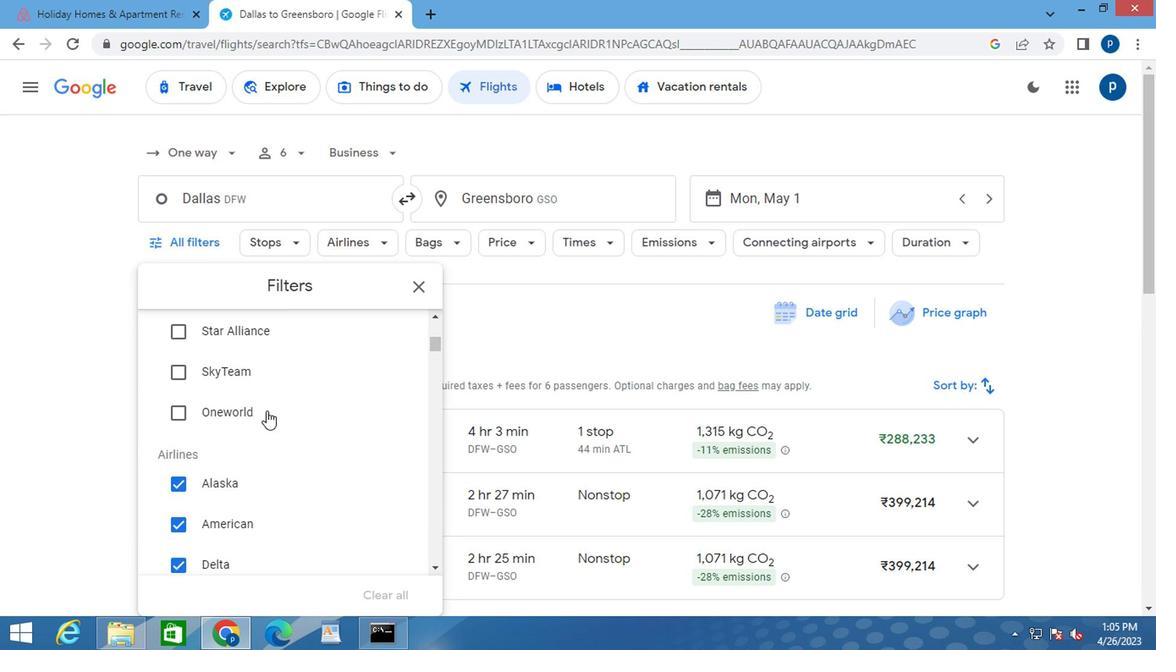 
Action: Mouse moved to (272, 417)
Screenshot: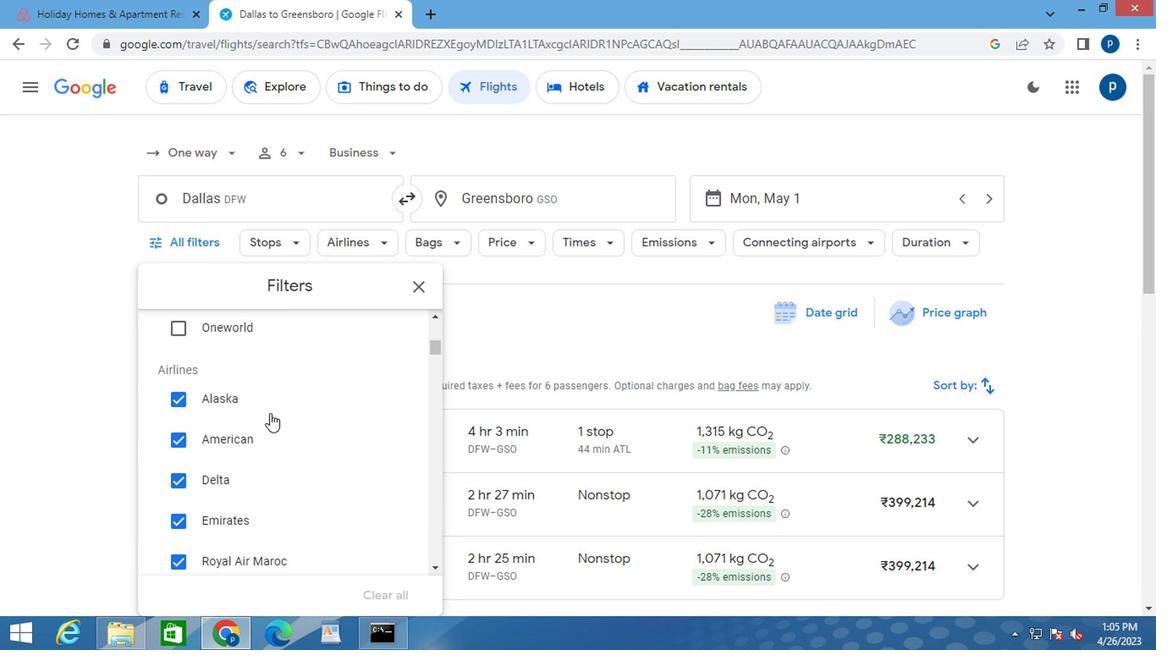 
Action: Mouse scrolled (272, 416) with delta (0, -1)
Screenshot: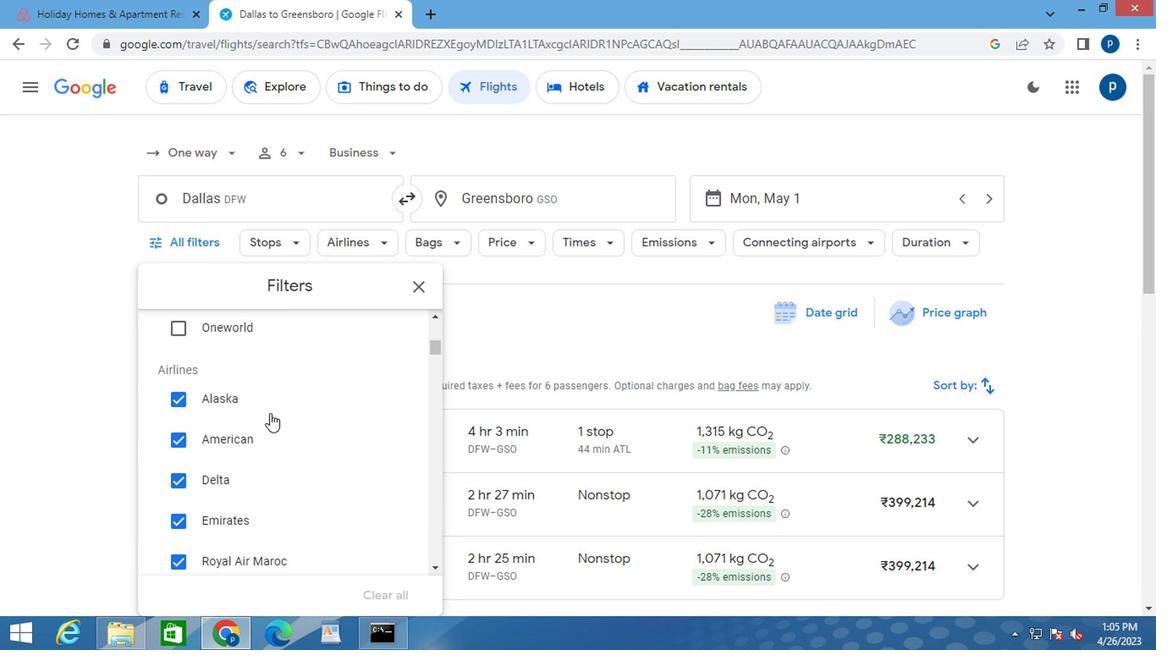 
Action: Mouse moved to (275, 418)
Screenshot: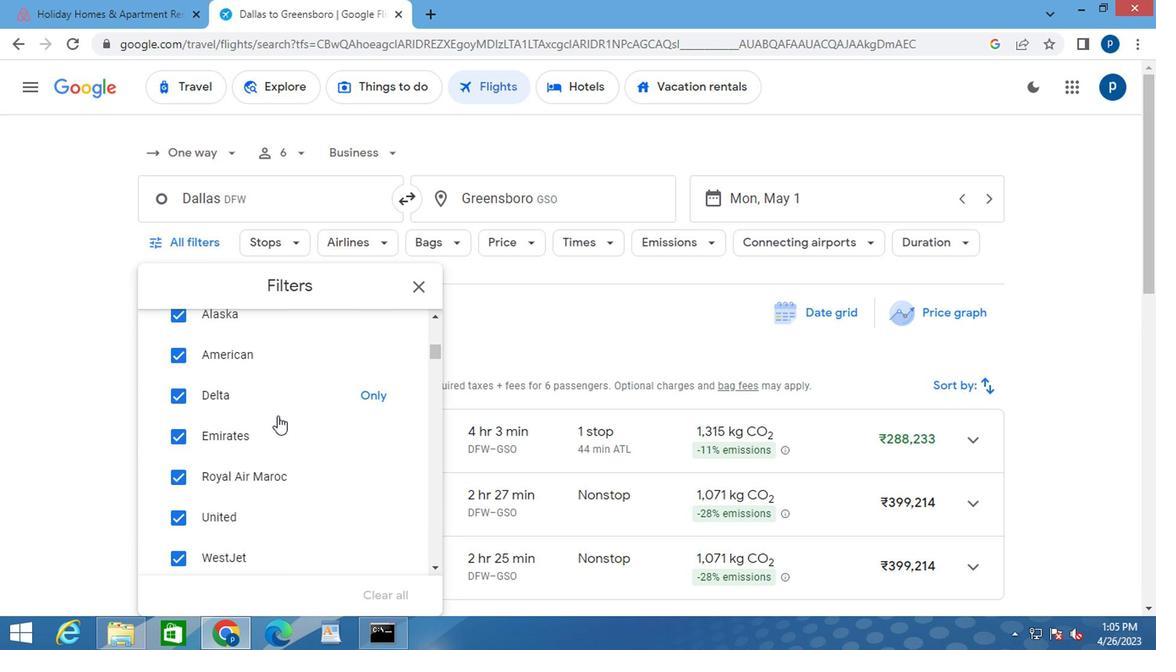 
Action: Mouse scrolled (275, 417) with delta (0, 0)
Screenshot: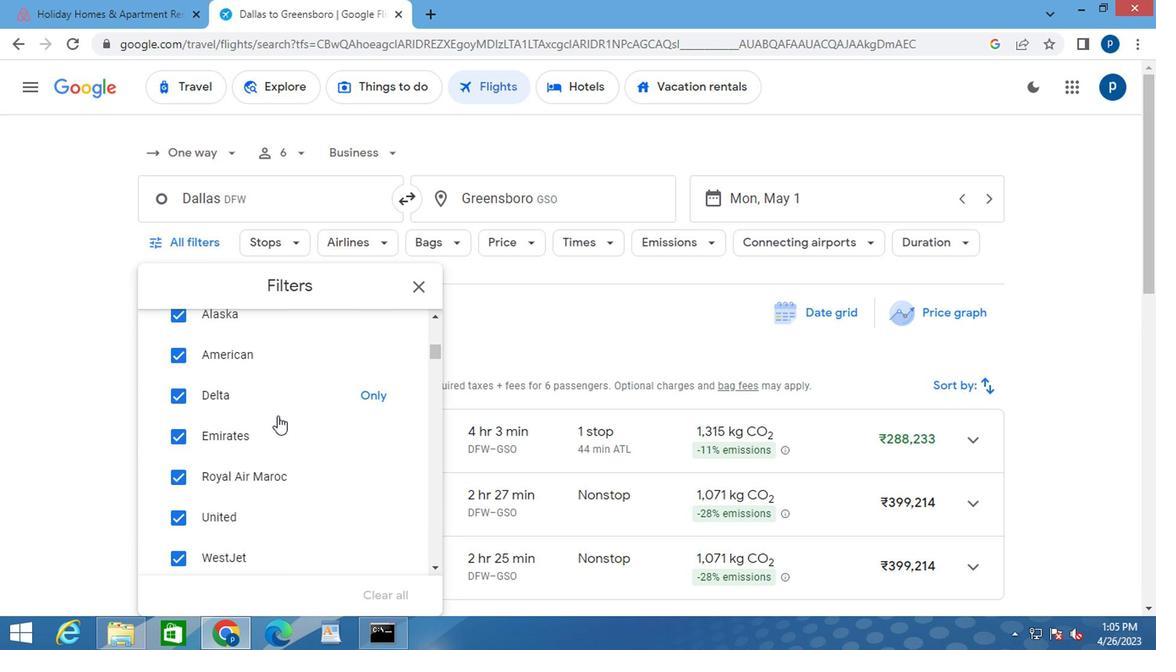 
Action: Mouse moved to (289, 420)
Screenshot: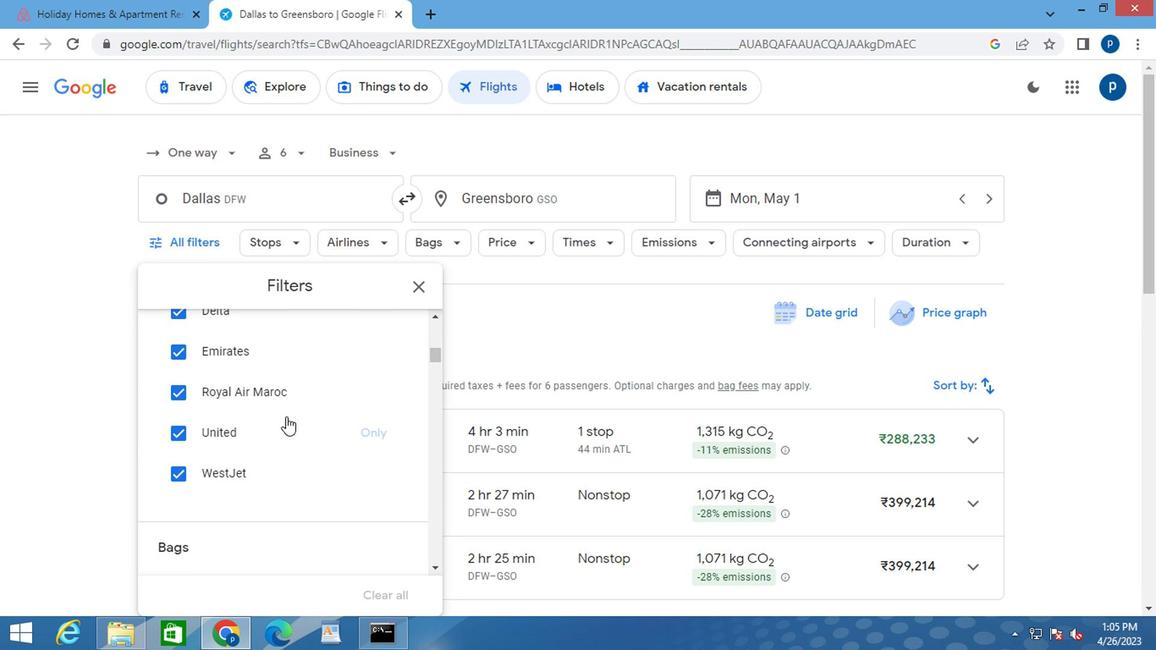 
Action: Mouse scrolled (289, 419) with delta (0, 0)
Screenshot: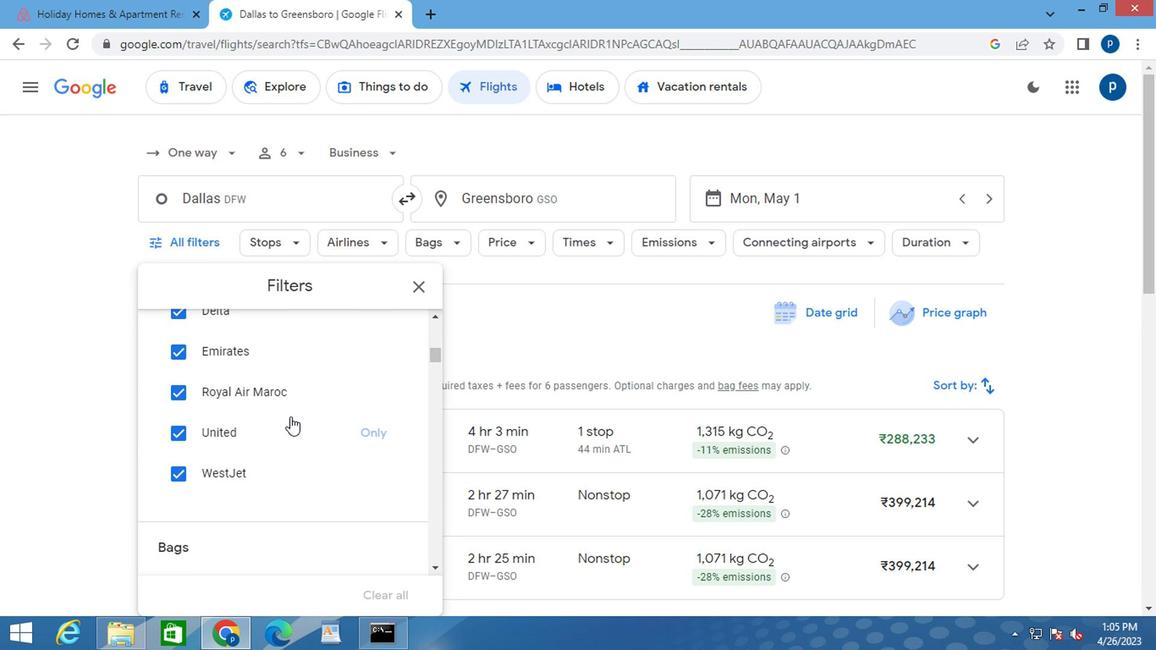 
Action: Mouse moved to (289, 421)
Screenshot: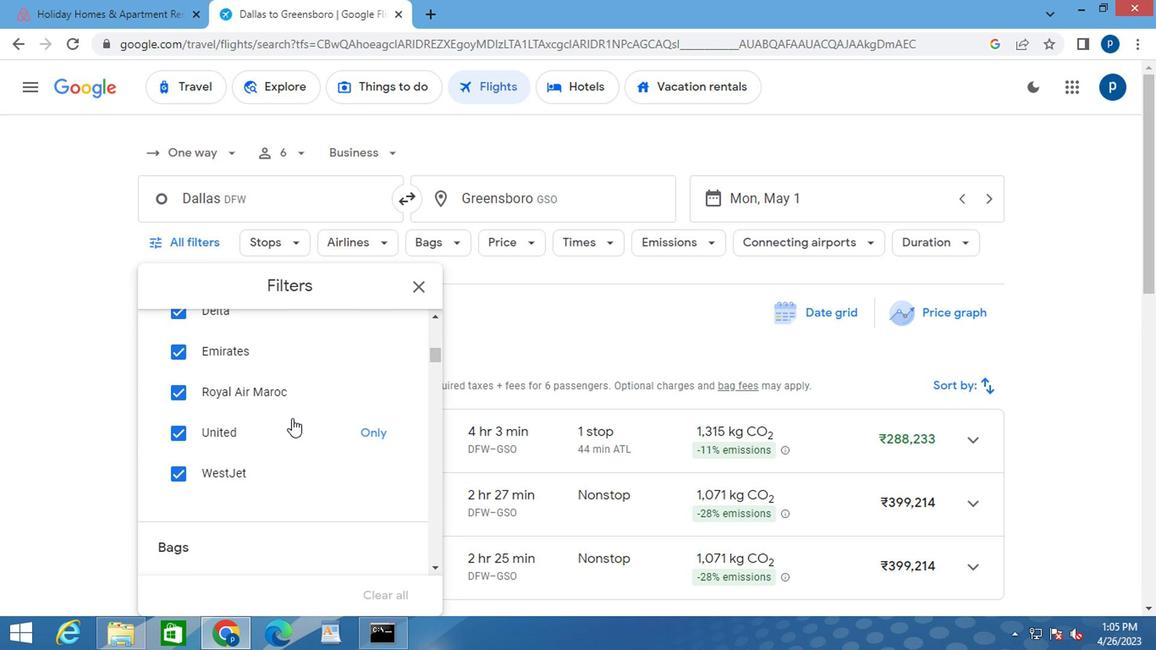 
Action: Mouse scrolled (289, 420) with delta (0, -1)
Screenshot: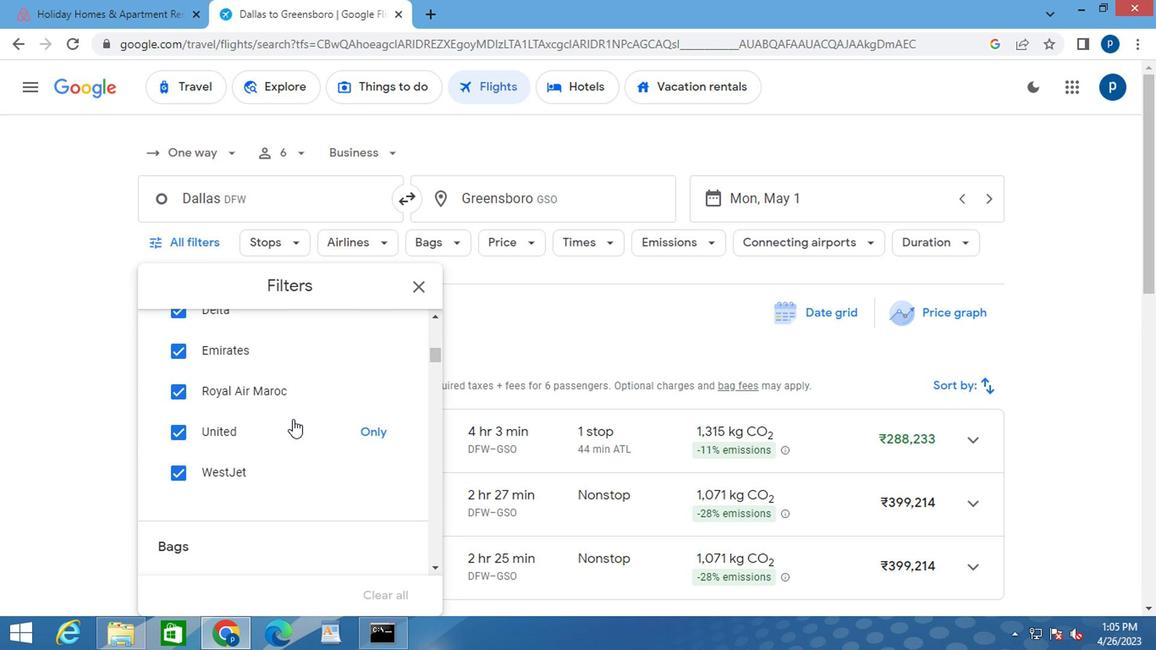 
Action: Mouse moved to (291, 422)
Screenshot: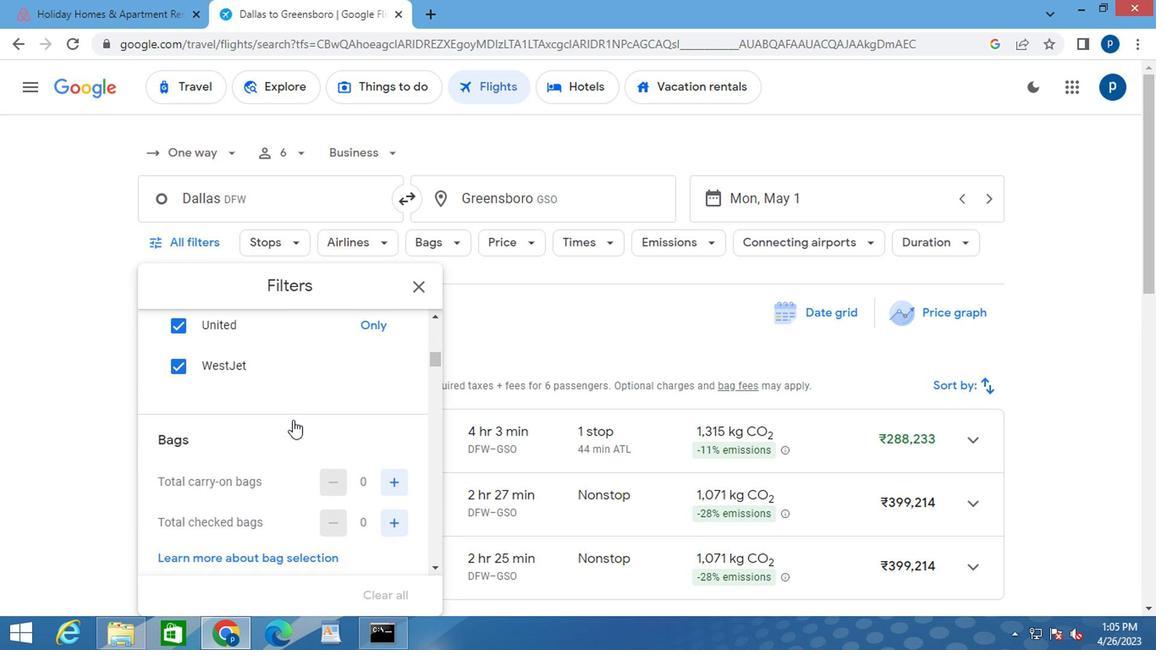 
Action: Mouse scrolled (291, 421) with delta (0, 0)
Screenshot: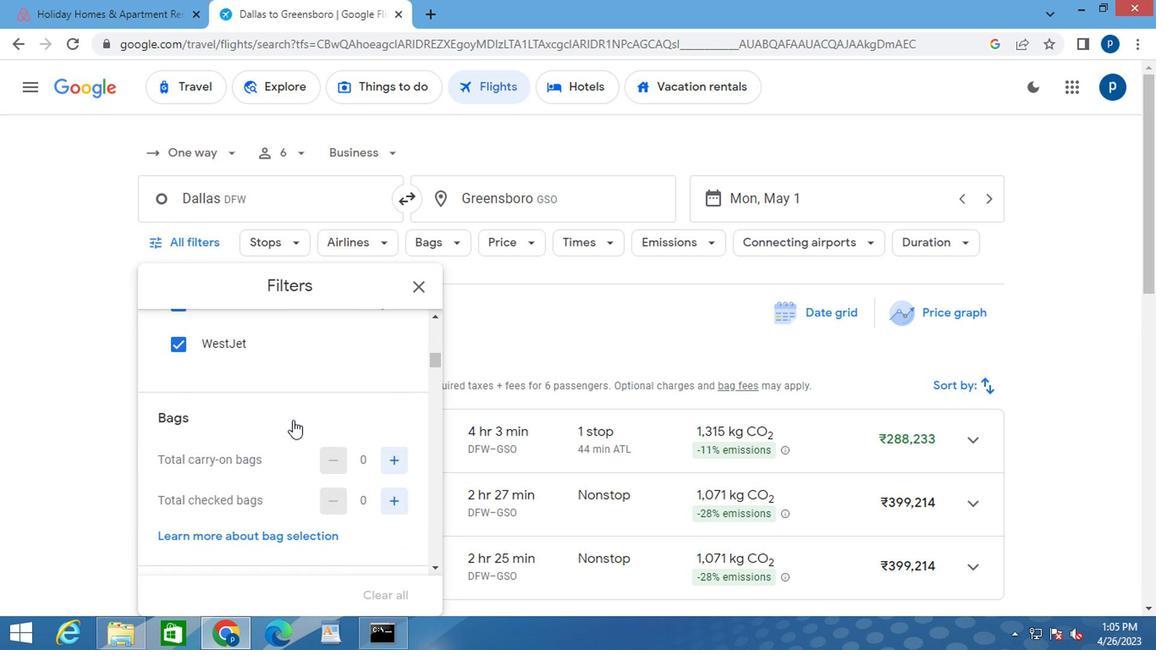 
Action: Mouse moved to (394, 374)
Screenshot: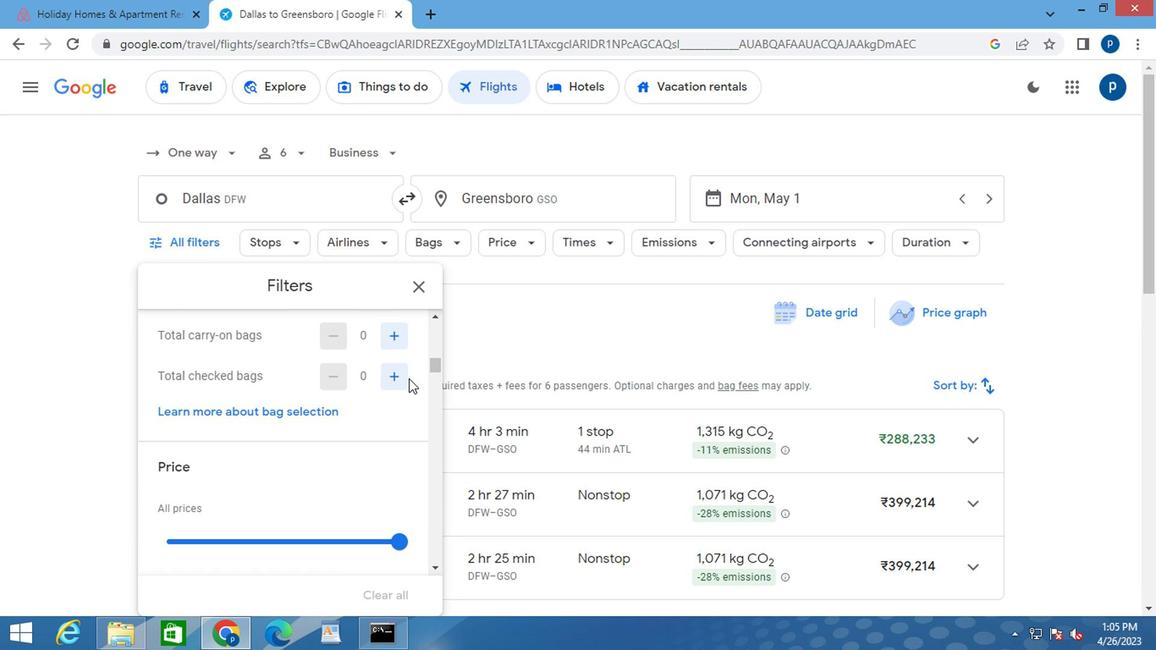 
Action: Mouse pressed left at (394, 374)
Screenshot: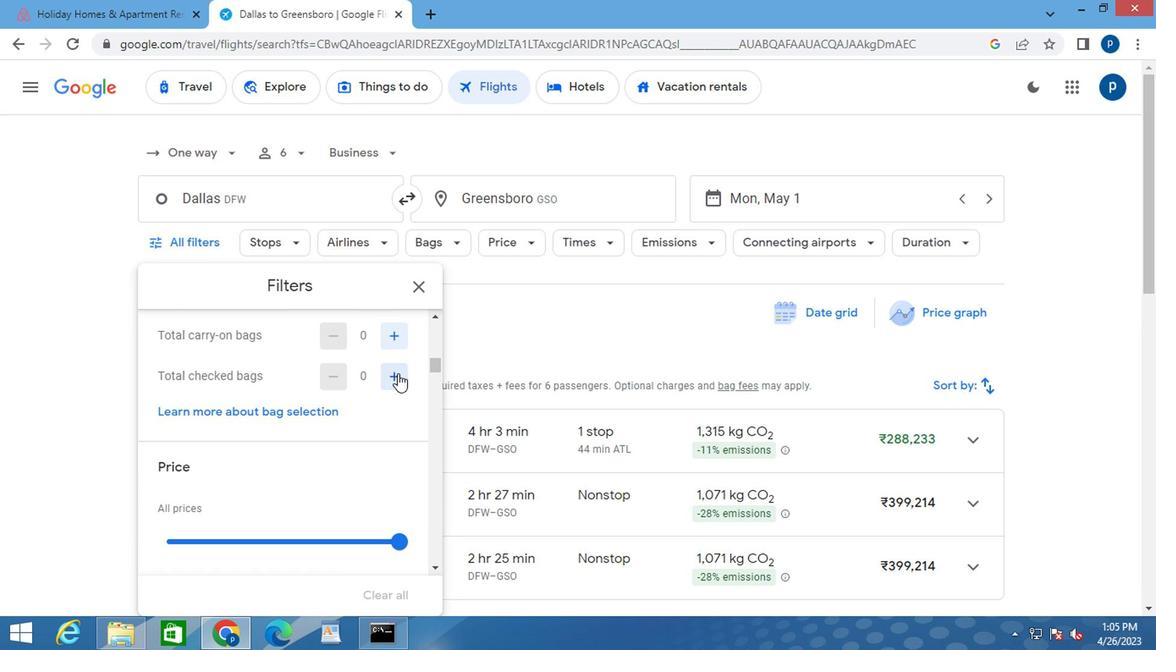 
Action: Mouse pressed left at (394, 374)
Screenshot: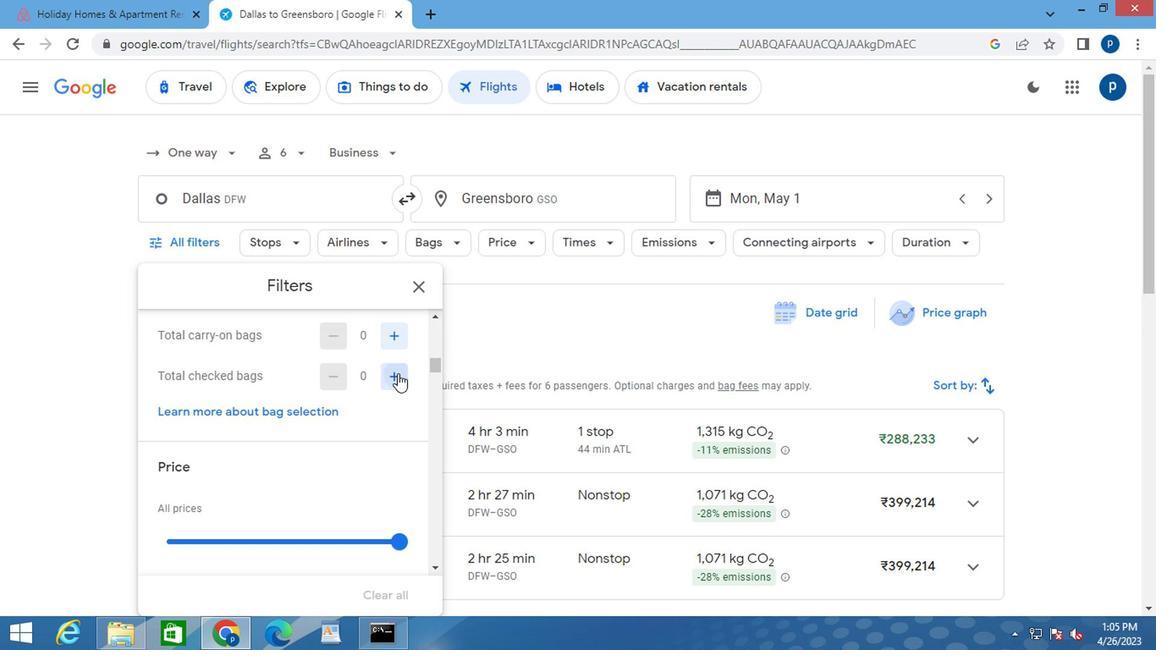 
Action: Mouse pressed left at (394, 374)
Screenshot: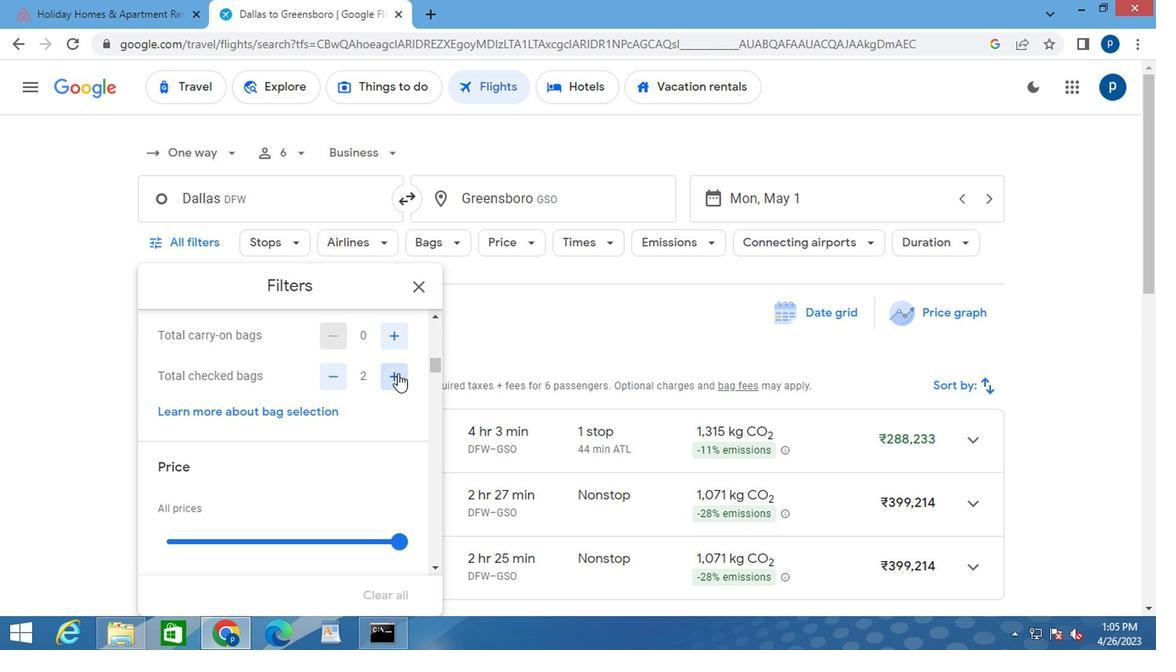 
Action: Mouse pressed left at (394, 374)
Screenshot: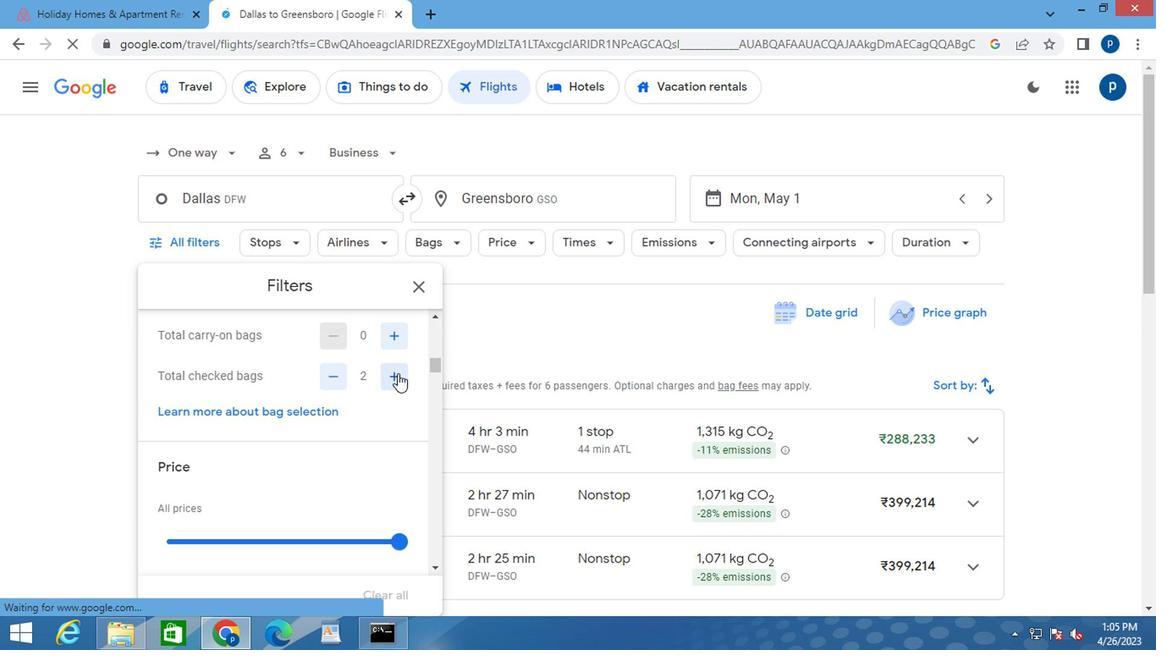 
Action: Mouse moved to (326, 423)
Screenshot: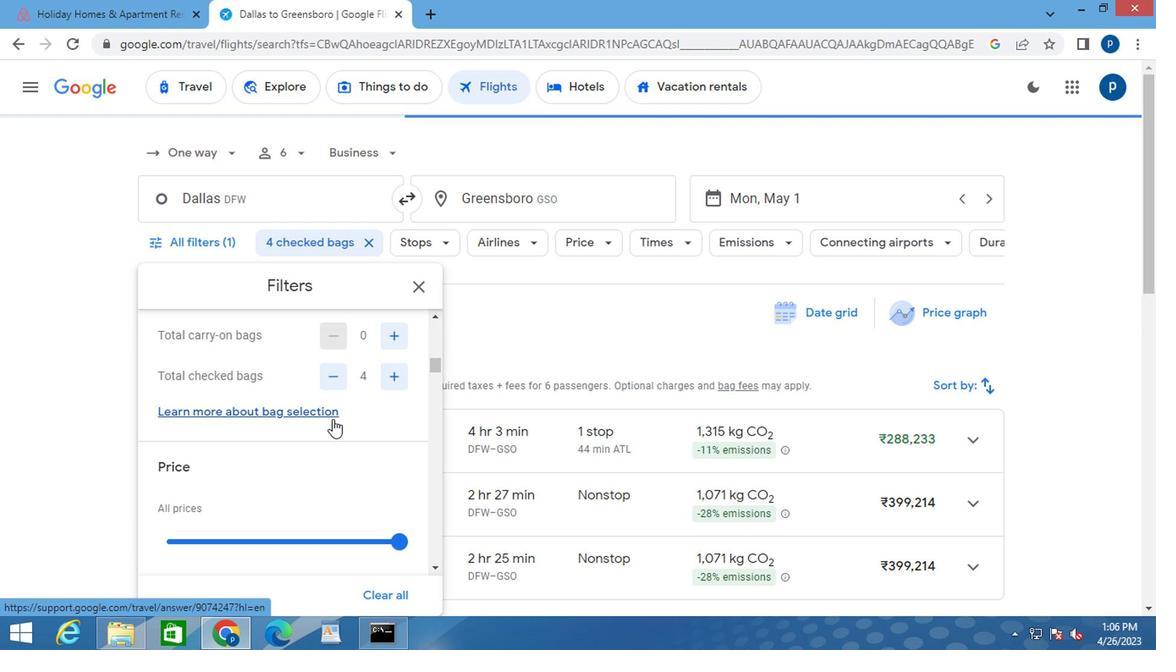 
Action: Mouse scrolled (326, 422) with delta (0, -1)
Screenshot: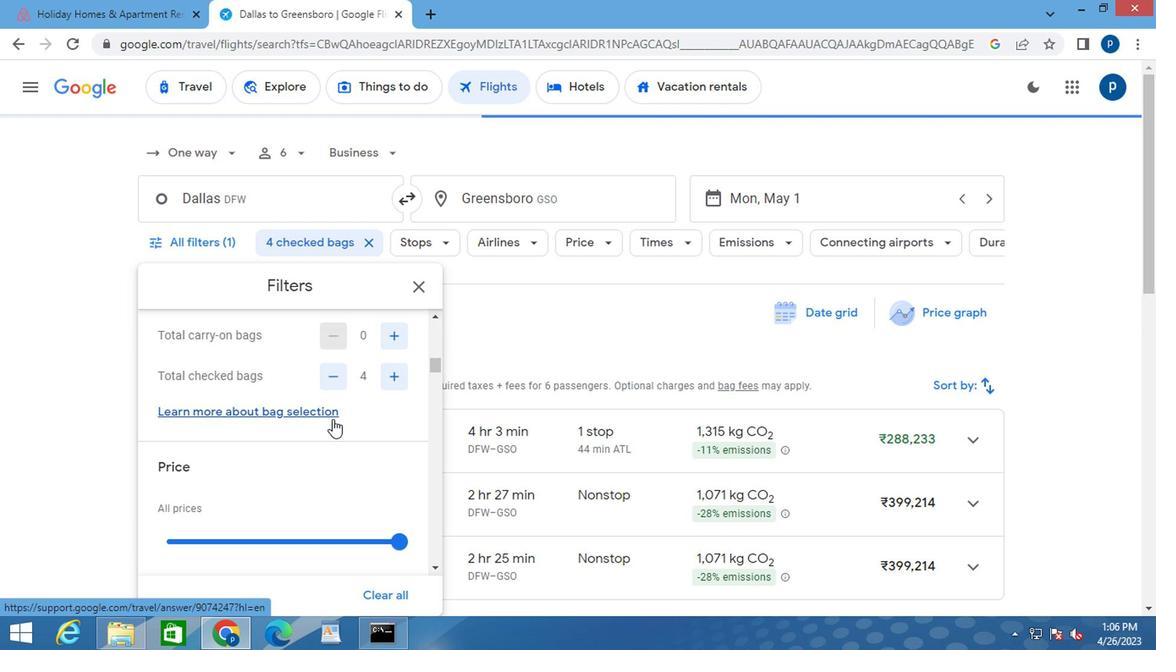 
Action: Mouse moved to (393, 449)
Screenshot: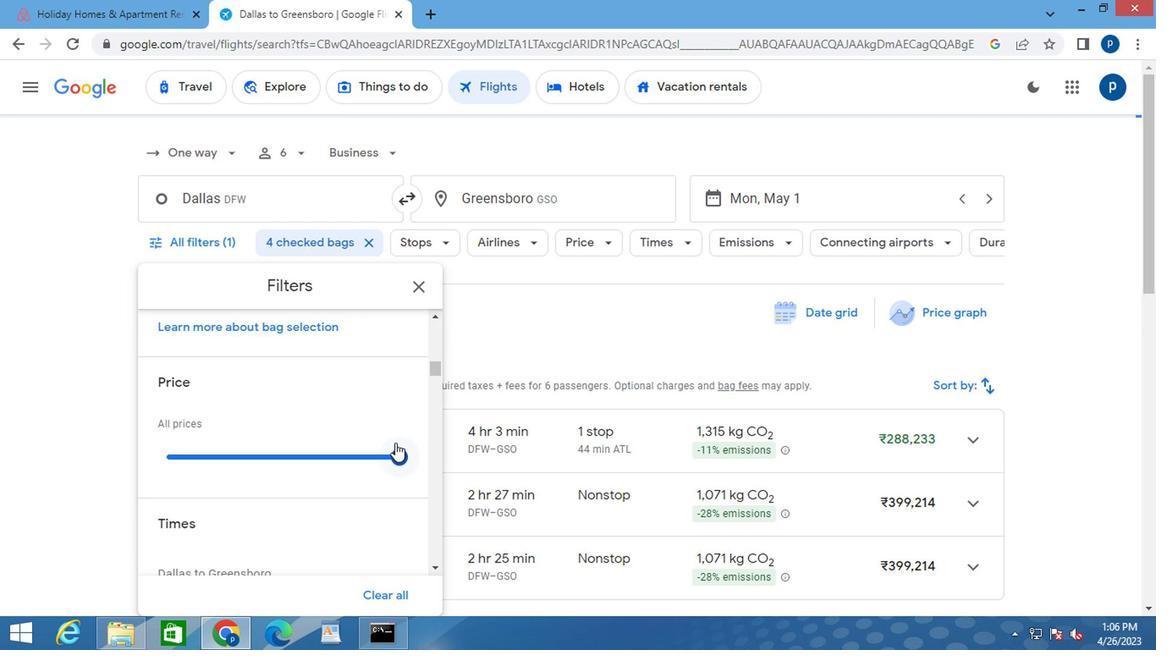 
Action: Mouse pressed left at (393, 449)
Screenshot: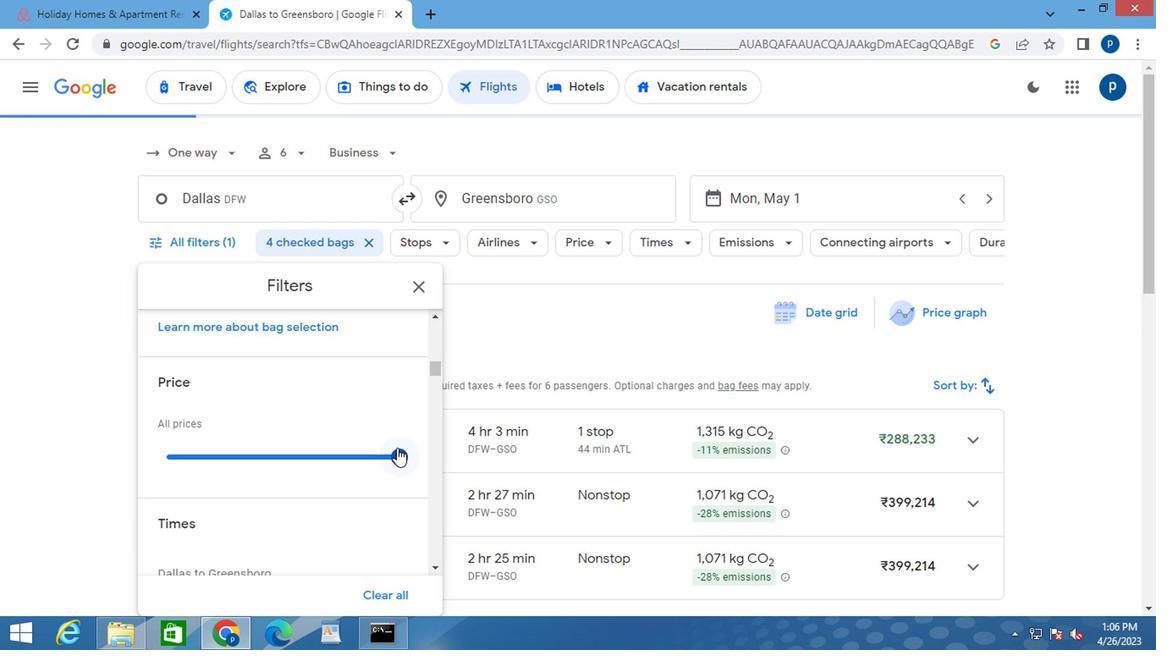 
Action: Mouse moved to (321, 467)
Screenshot: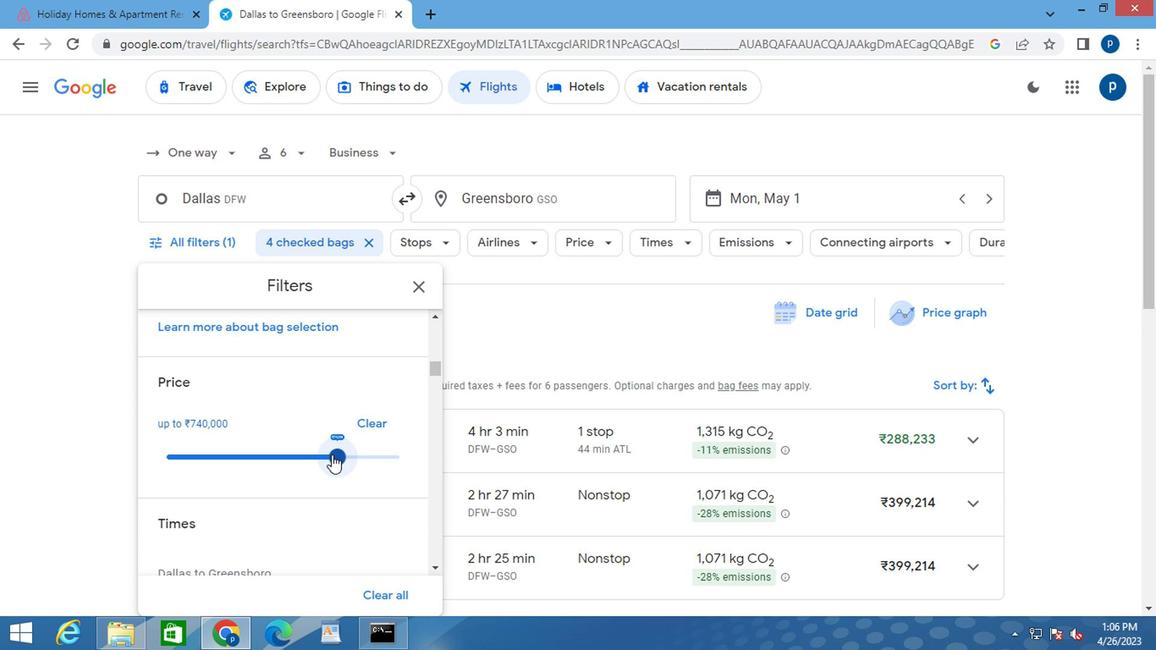 
Action: Mouse scrolled (321, 466) with delta (0, -1)
Screenshot: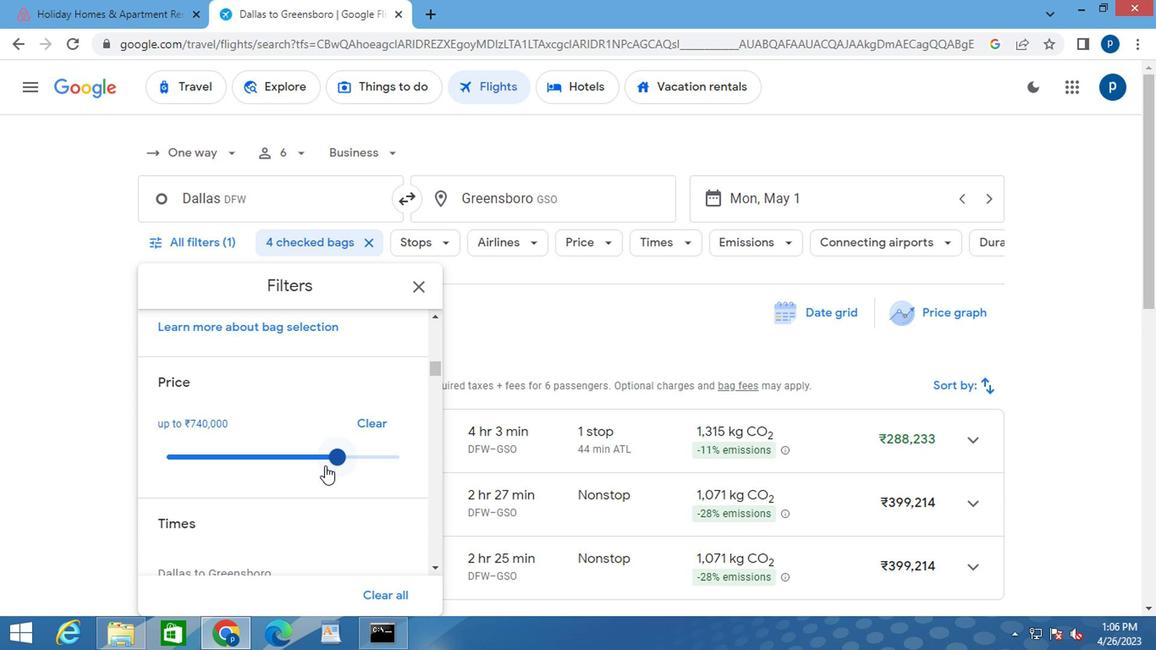 
Action: Mouse moved to (321, 468)
Screenshot: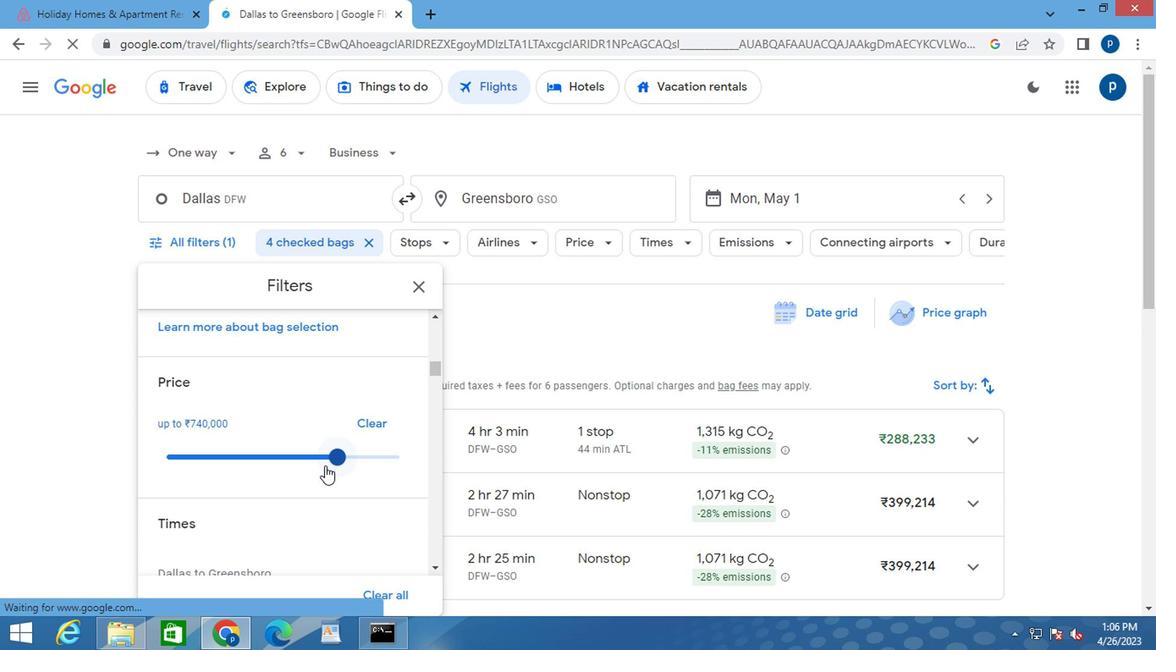 
Action: Mouse scrolled (321, 467) with delta (0, 0)
Screenshot: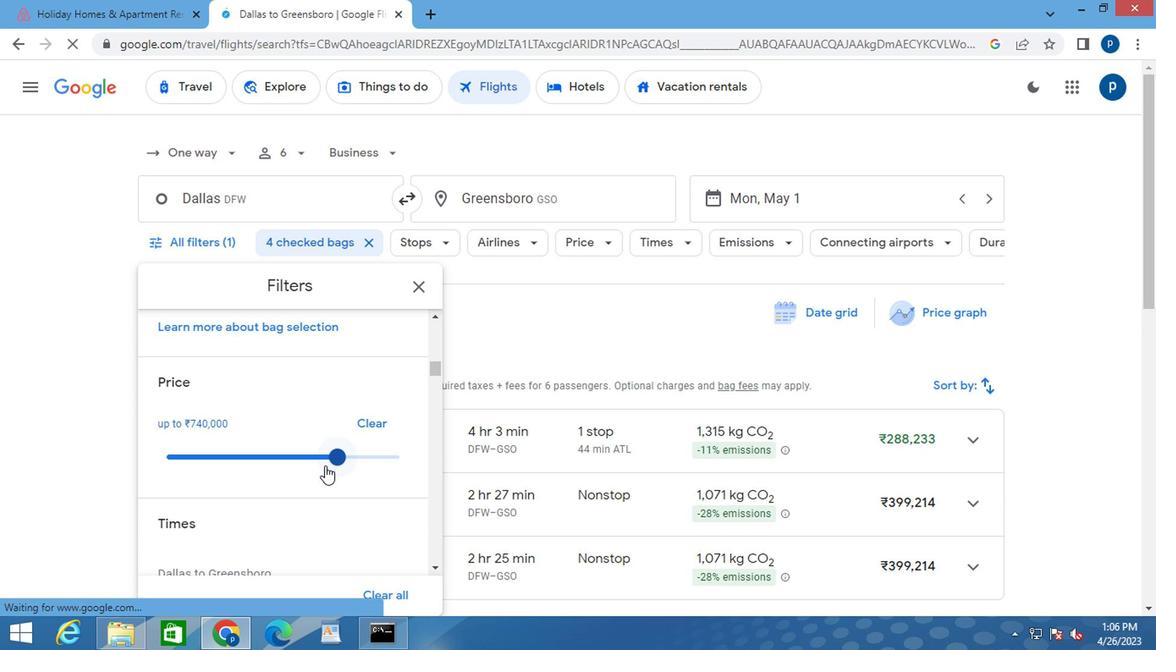 
Action: Mouse moved to (159, 474)
Screenshot: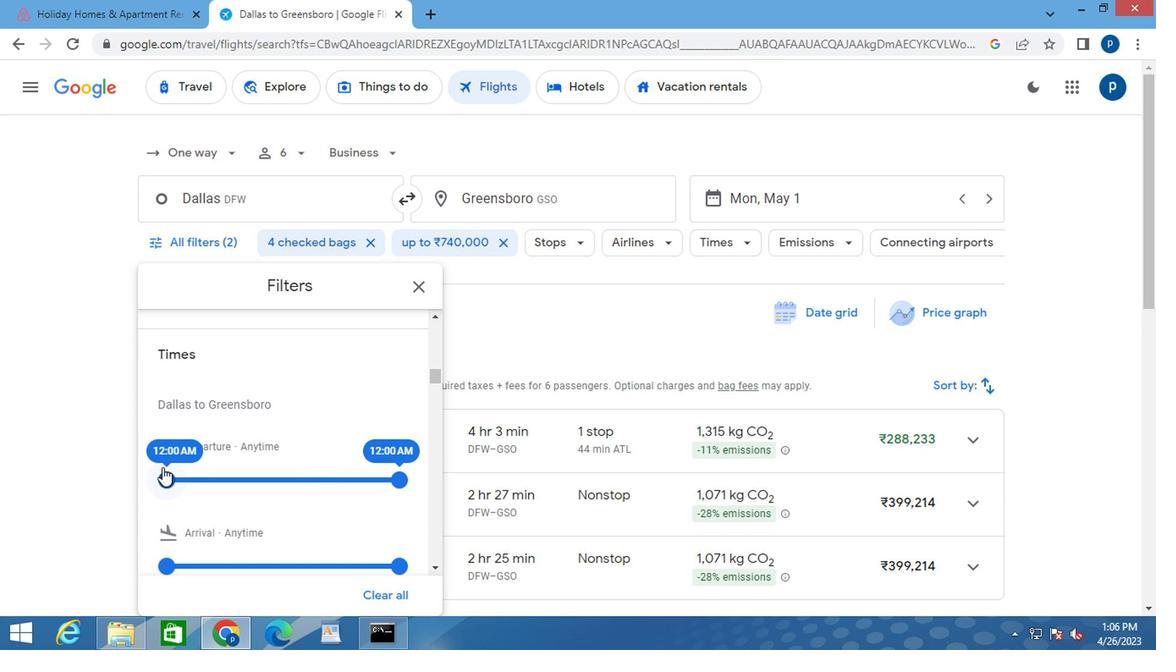 
Action: Mouse pressed left at (159, 474)
Screenshot: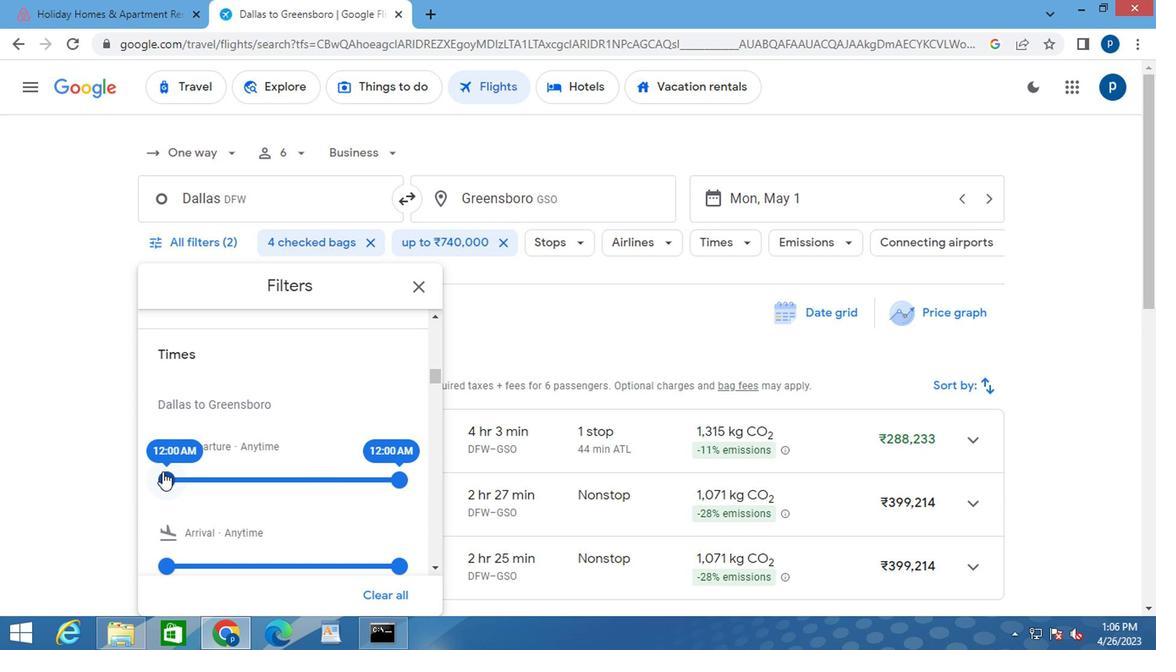 
Action: Mouse moved to (397, 476)
Screenshot: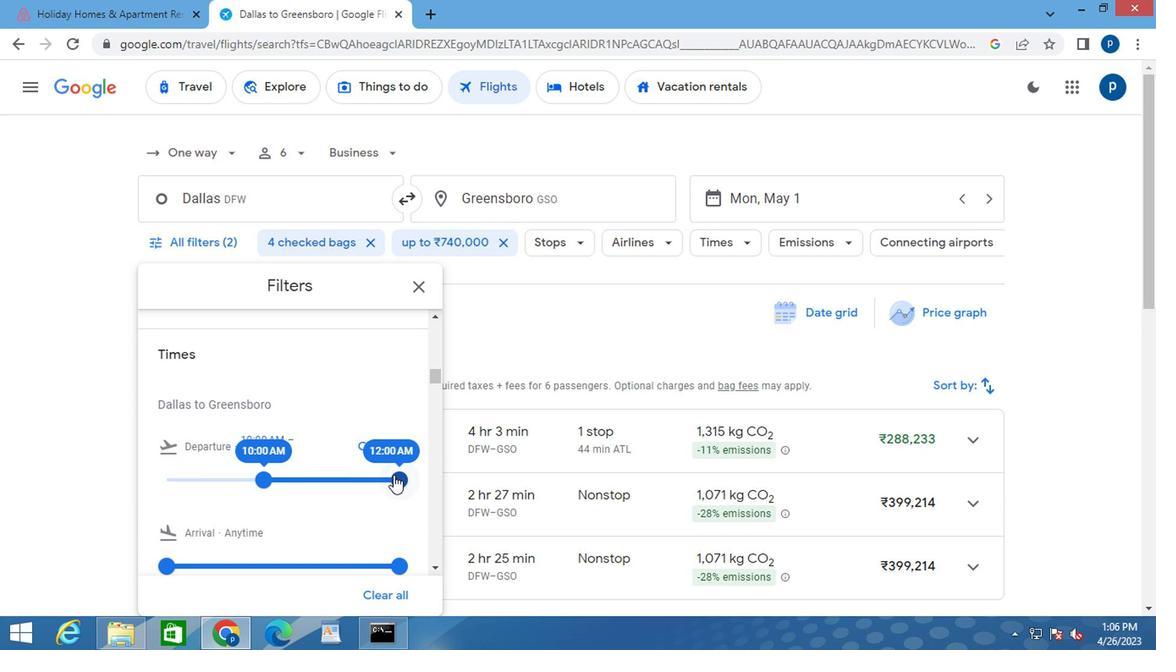 
Action: Mouse pressed left at (397, 476)
Screenshot: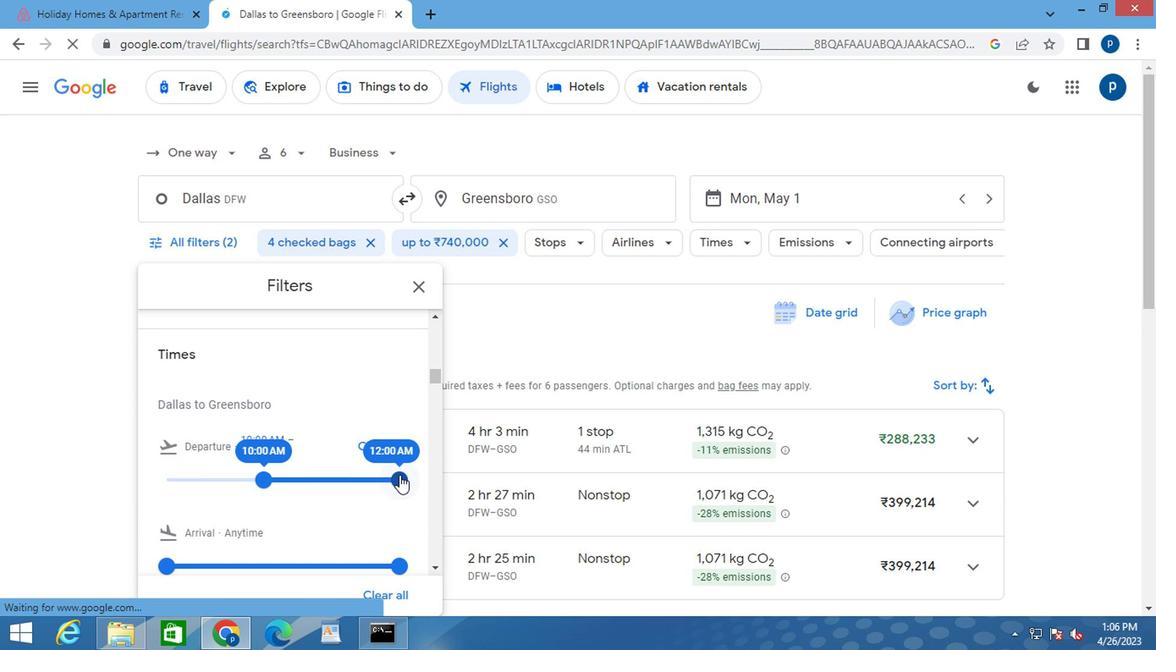 
Action: Mouse moved to (415, 290)
Screenshot: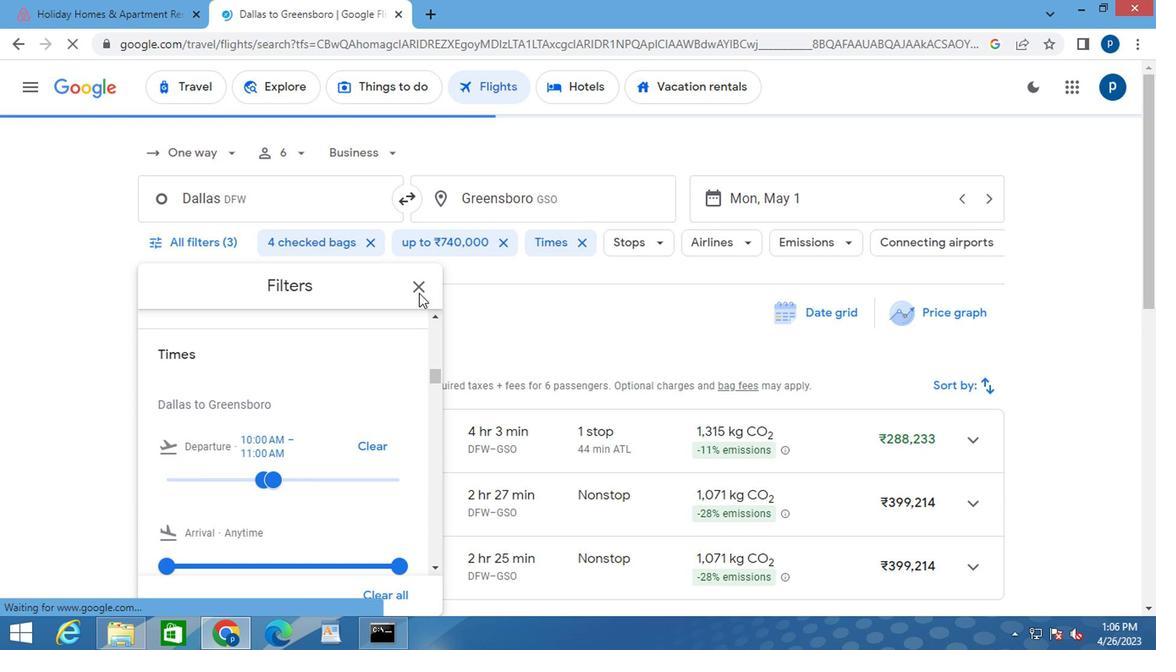 
Action: Mouse pressed left at (415, 290)
Screenshot: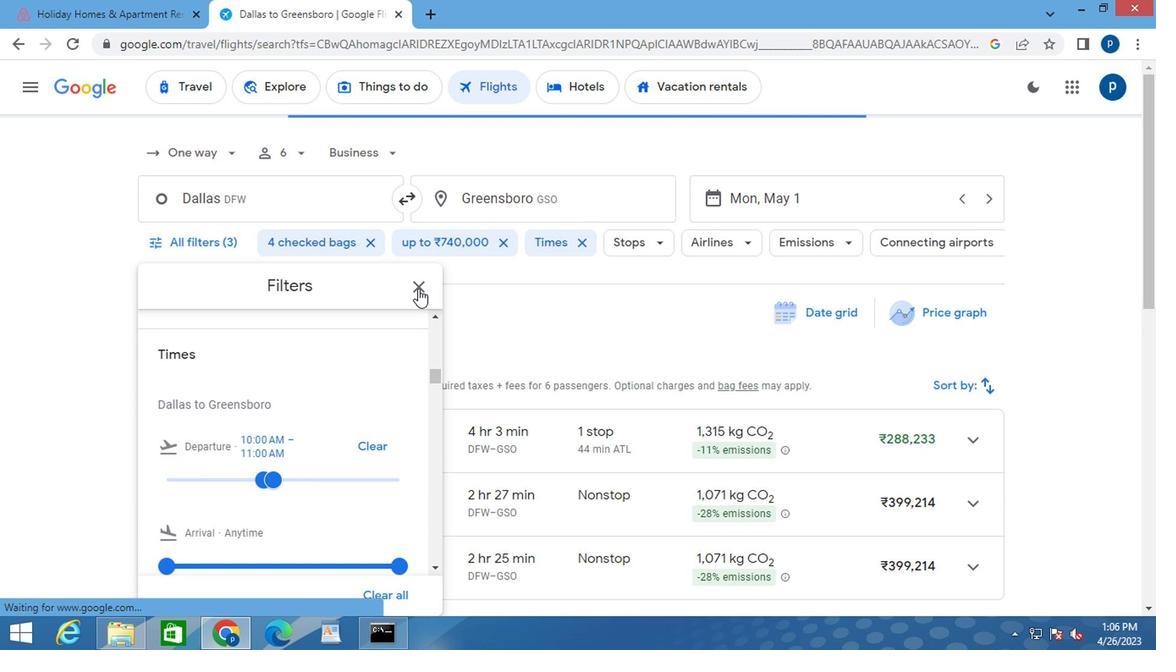 
